 Task: Add Attachment from "Attach a link" to Card Card0000000068 in Board Board0000000017 in Workspace WS0000000006 in Trello. Add Cover Red to Card Card0000000068 in Board Board0000000017 in Workspace WS0000000006 in Trello. Add "Join Card" Button Button0000000068  to Card Card0000000068 in Board Board0000000017 in Workspace WS0000000006 in Trello. Add Description DS0000000068 to Card Card0000000068 in Board Board0000000017 in Workspace WS0000000006 in Trello. Add Comment CM0000000068 to Card Card0000000068 in Board Board0000000017 in Workspace WS0000000006 in Trello
Action: Mouse moved to (888, 485)
Screenshot: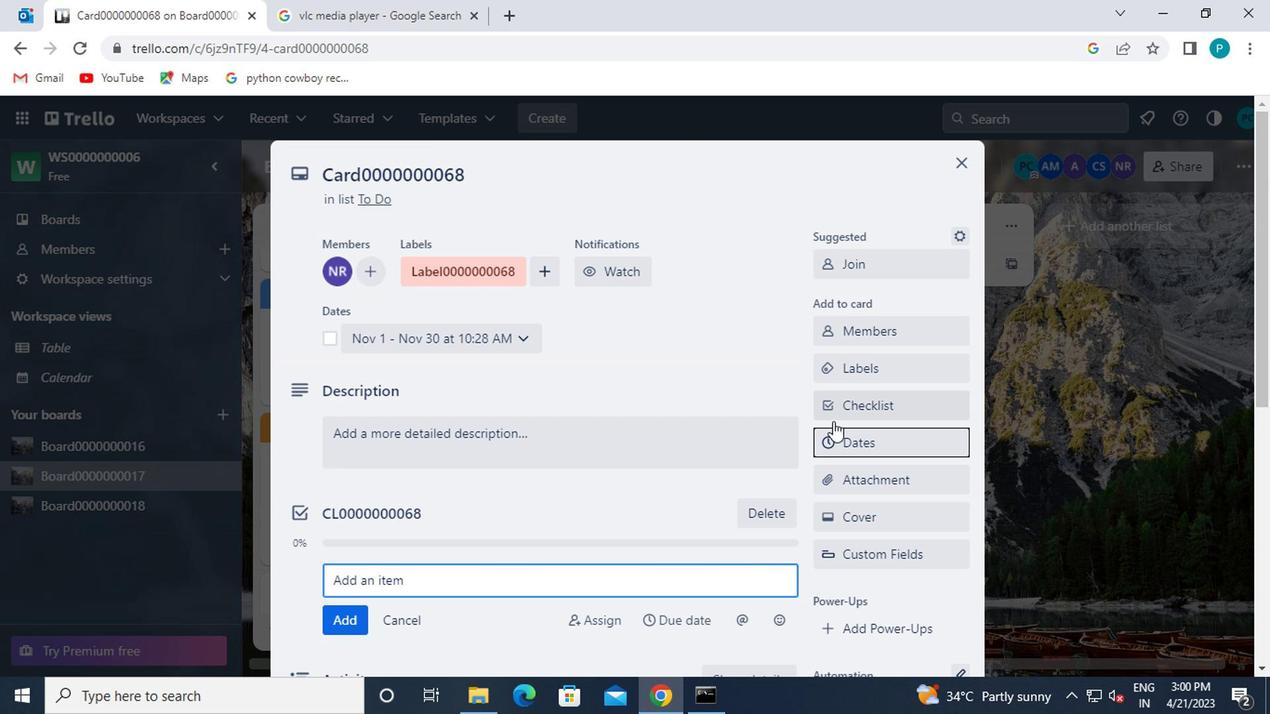
Action: Mouse pressed left at (888, 485)
Screenshot: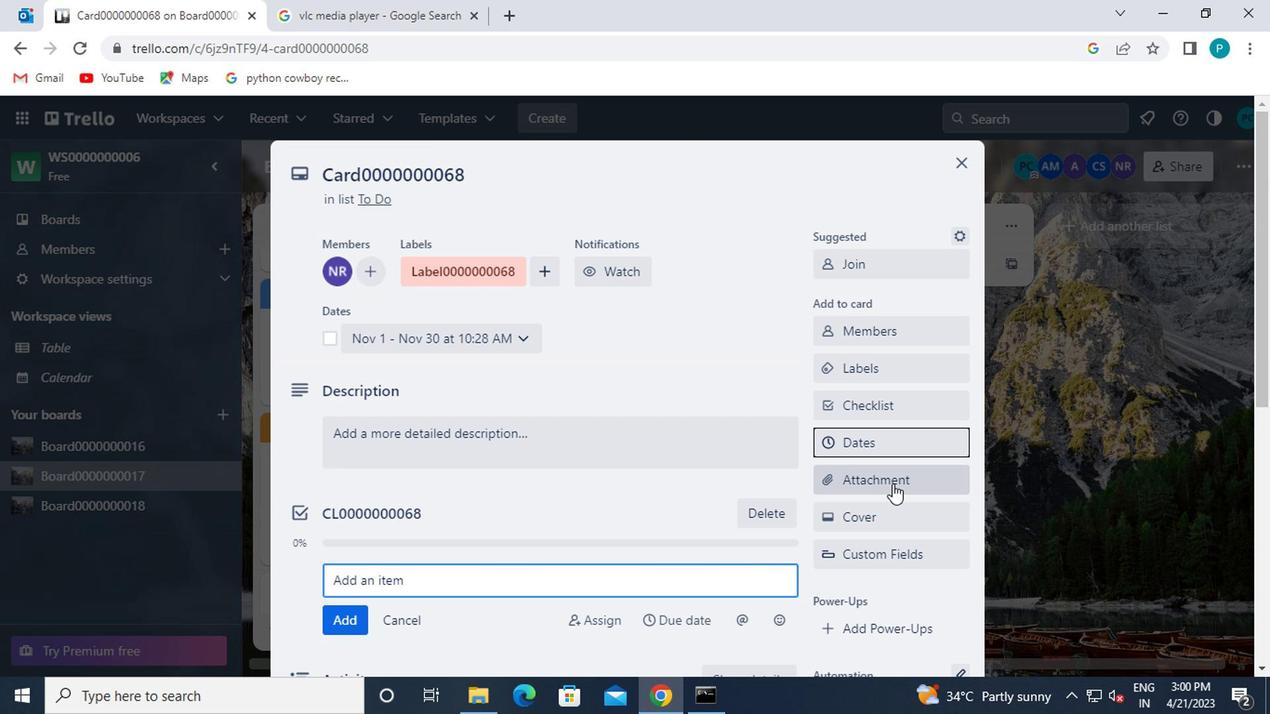 
Action: Mouse moved to (364, 11)
Screenshot: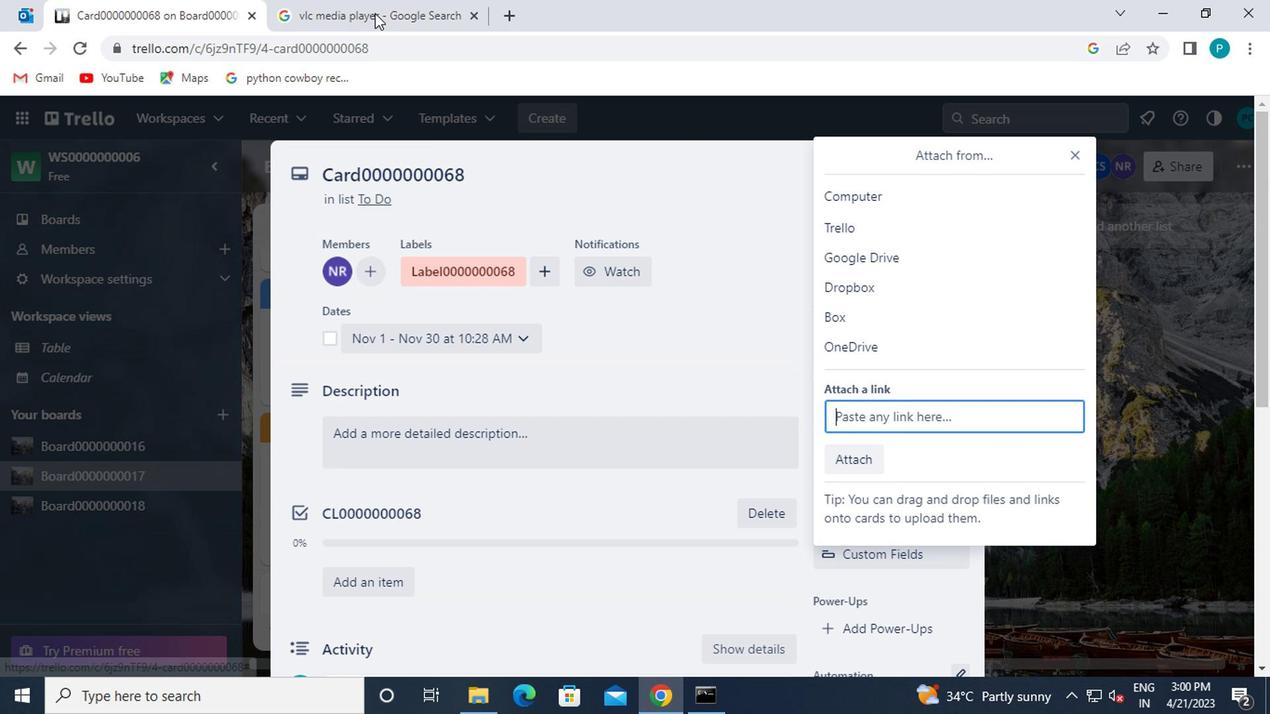 
Action: Mouse pressed left at (364, 11)
Screenshot: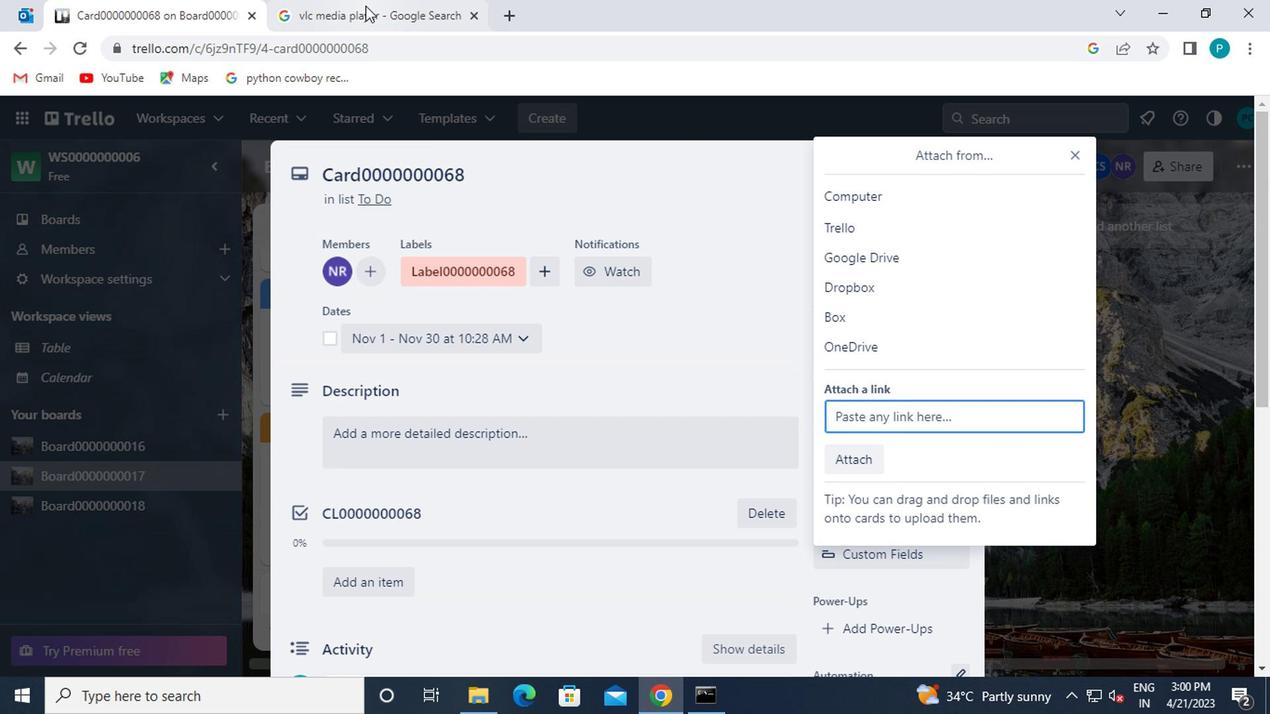 
Action: Mouse moved to (364, 48)
Screenshot: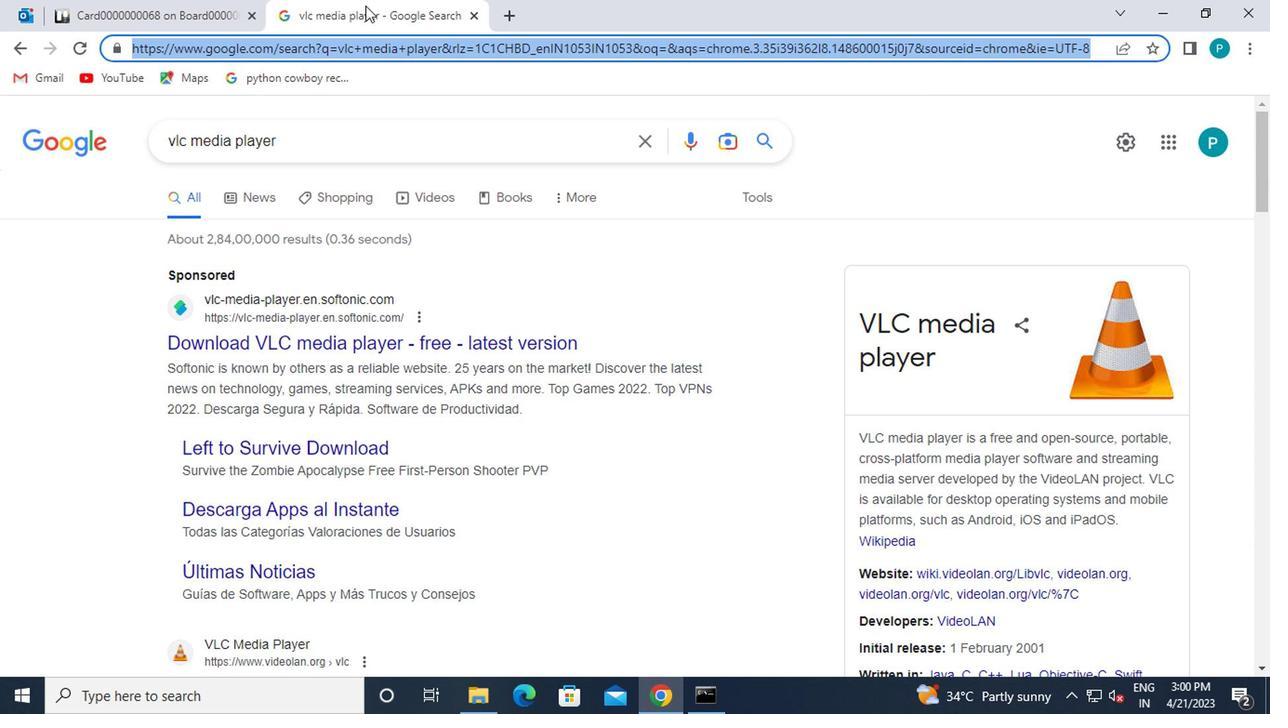 
Action: Key pressed ctrl+C
Screenshot: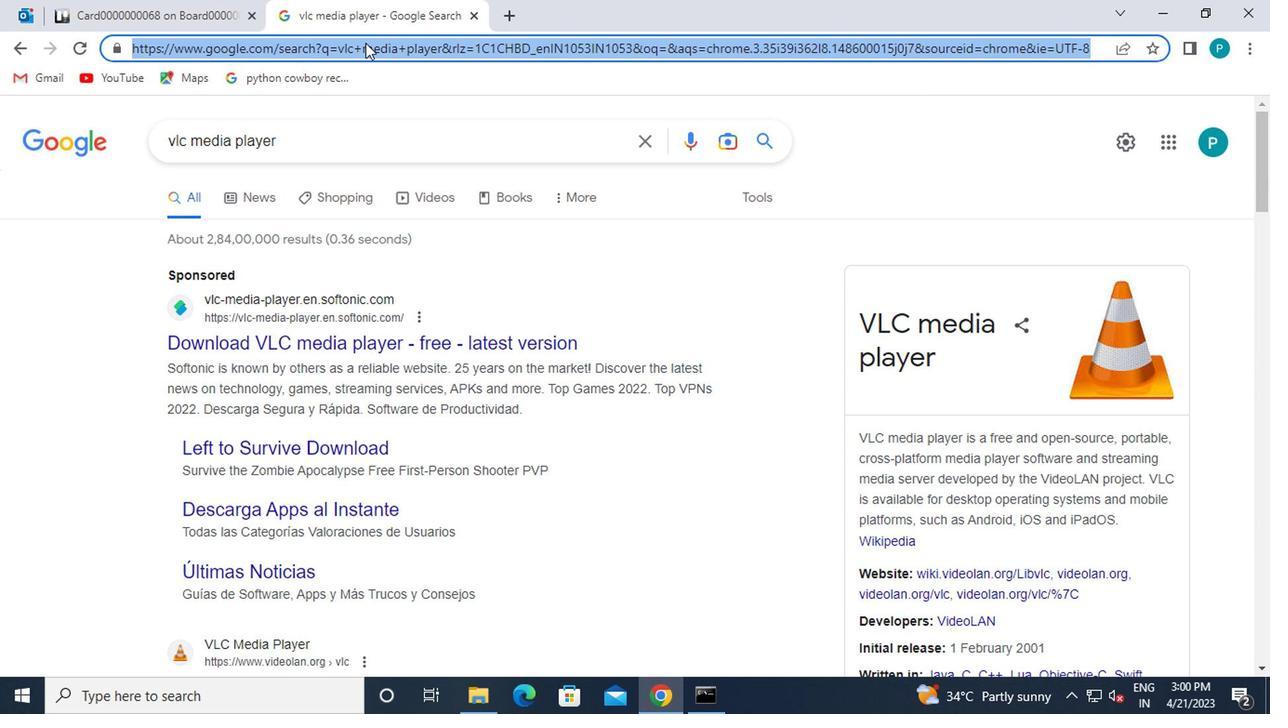 
Action: Mouse moved to (238, 13)
Screenshot: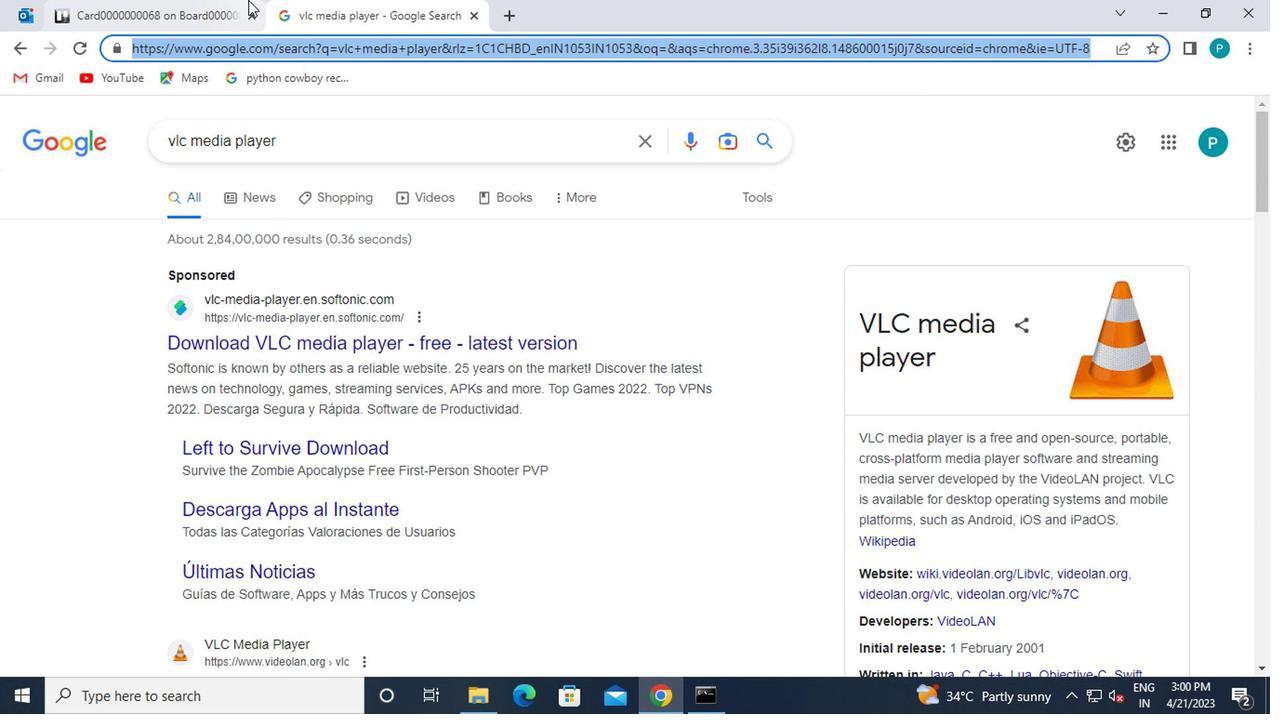 
Action: Mouse pressed left at (238, 13)
Screenshot: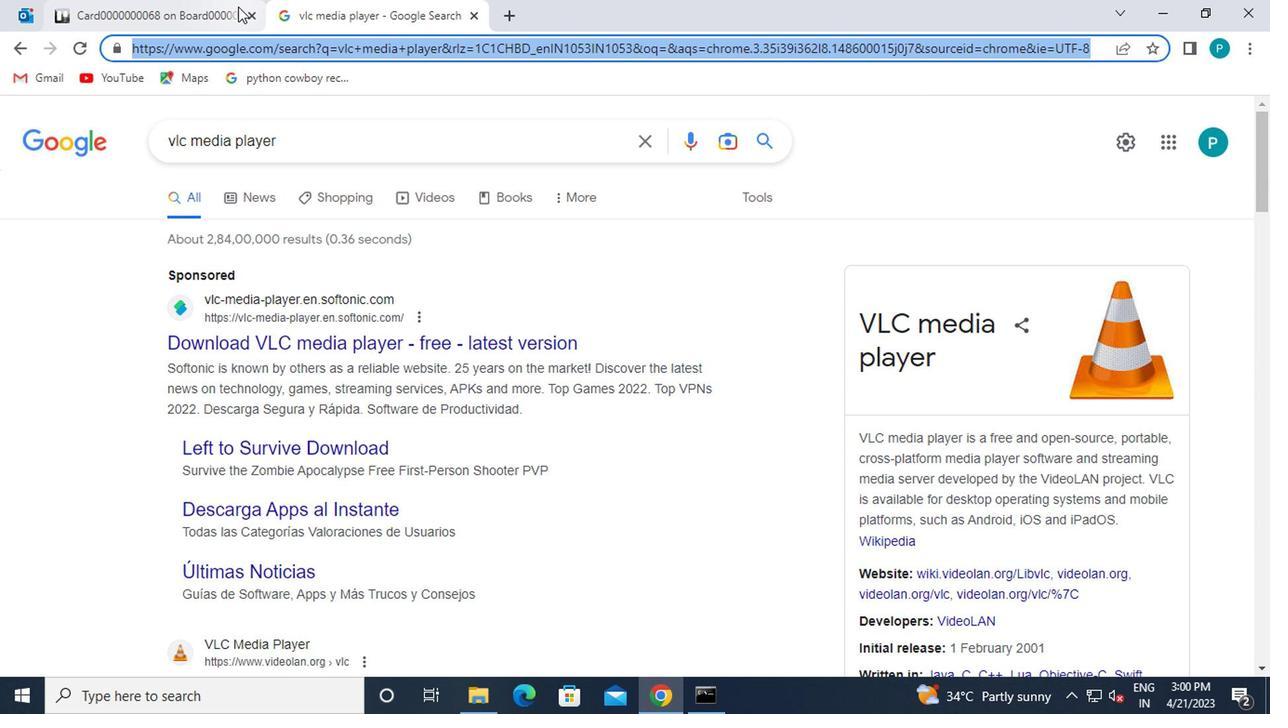
Action: Mouse moved to (862, 407)
Screenshot: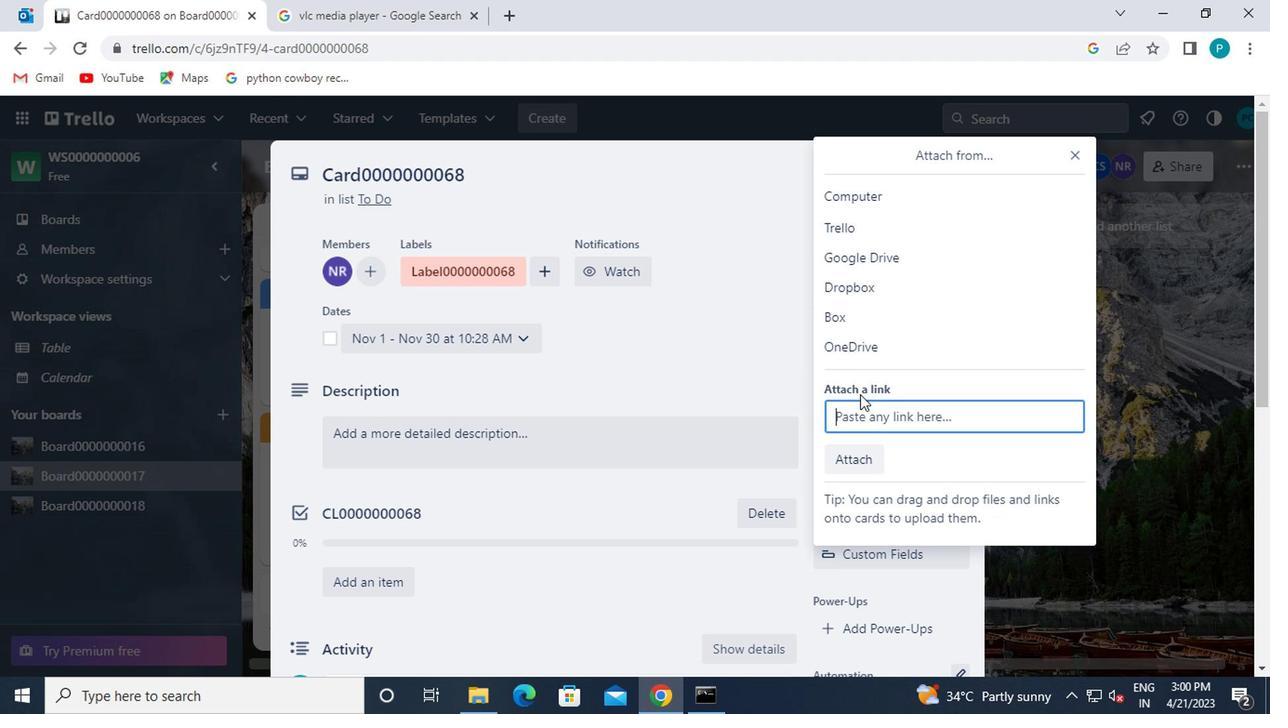 
Action: Mouse pressed left at (862, 407)
Screenshot: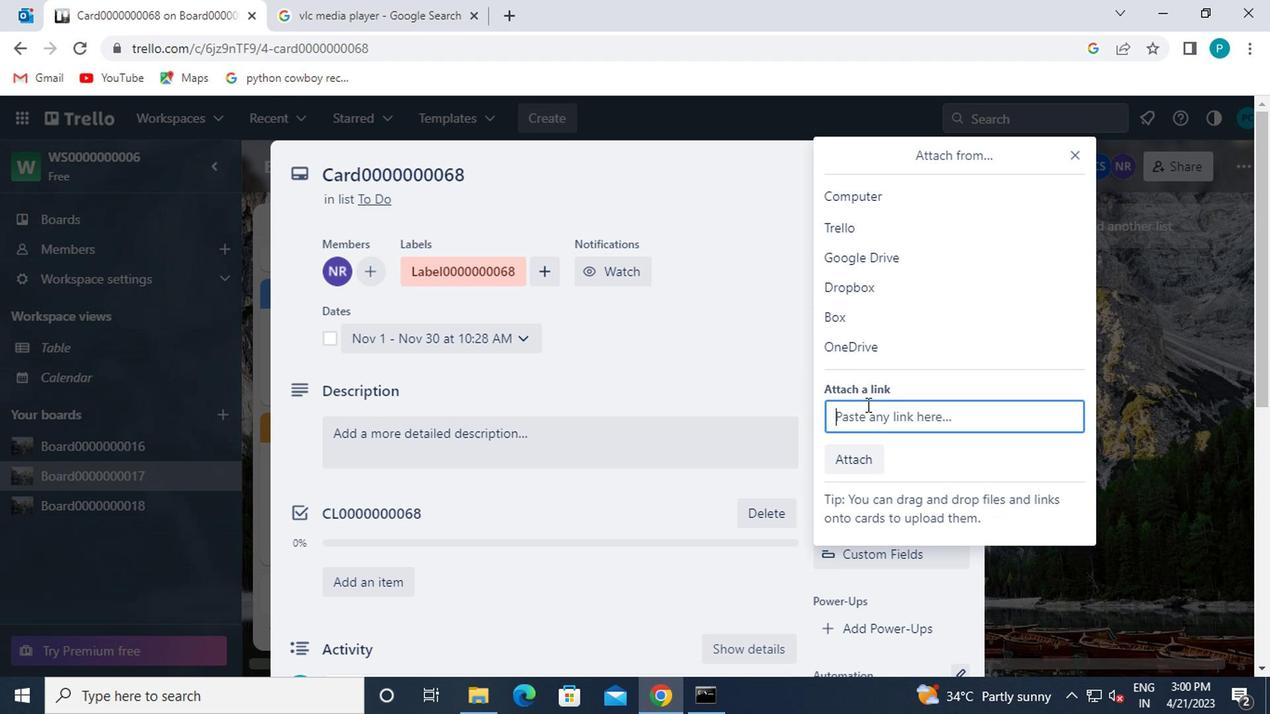 
Action: Key pressed ctrl+V
Screenshot: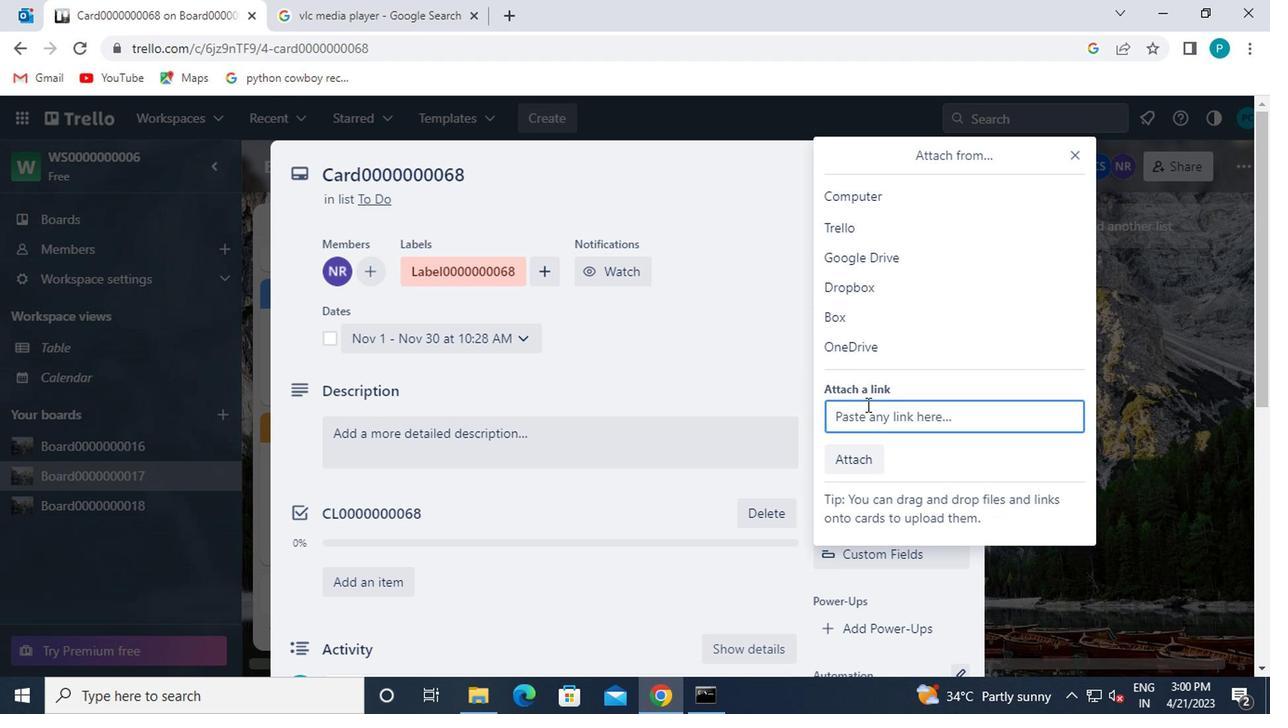 
Action: Mouse moved to (844, 524)
Screenshot: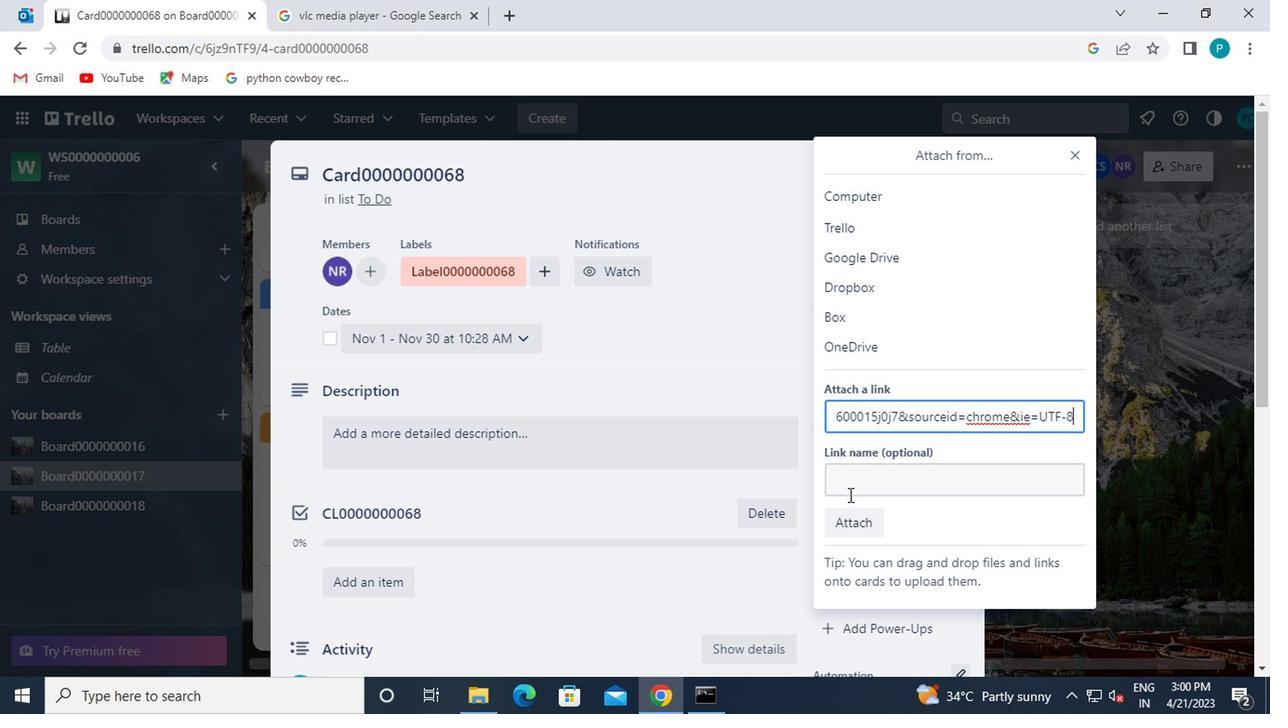 
Action: Mouse pressed left at (844, 524)
Screenshot: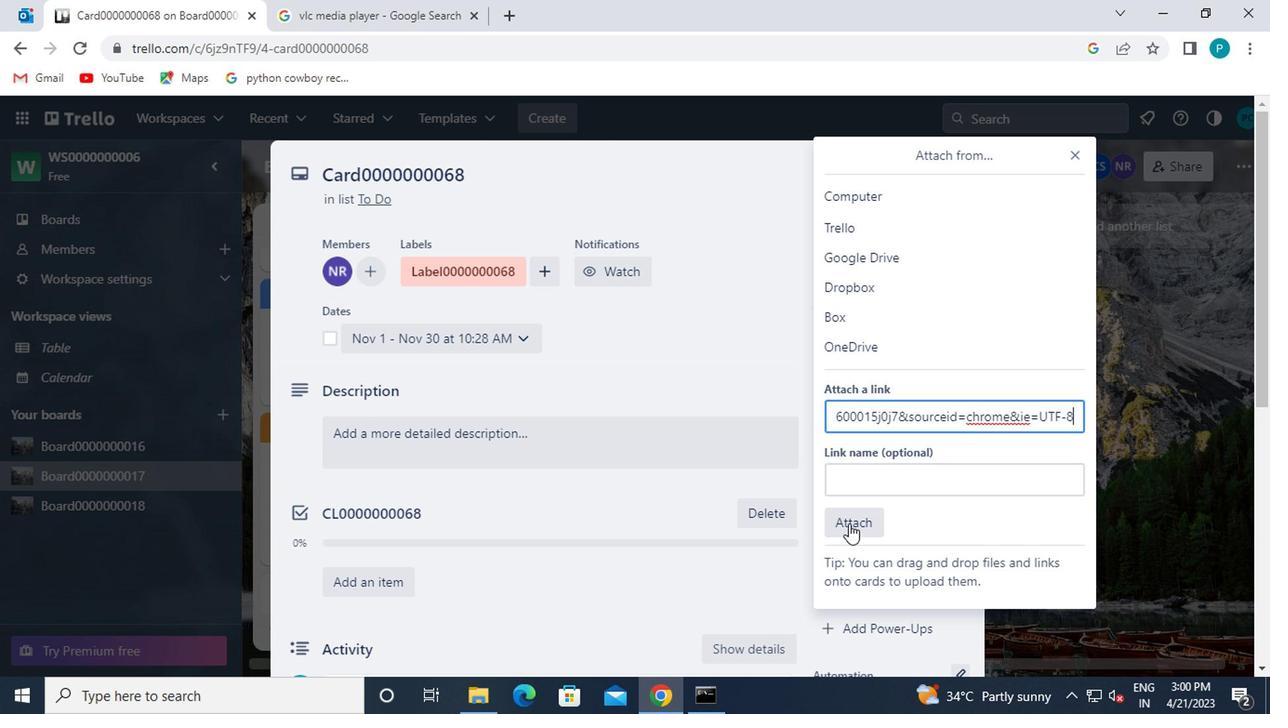 
Action: Mouse moved to (859, 514)
Screenshot: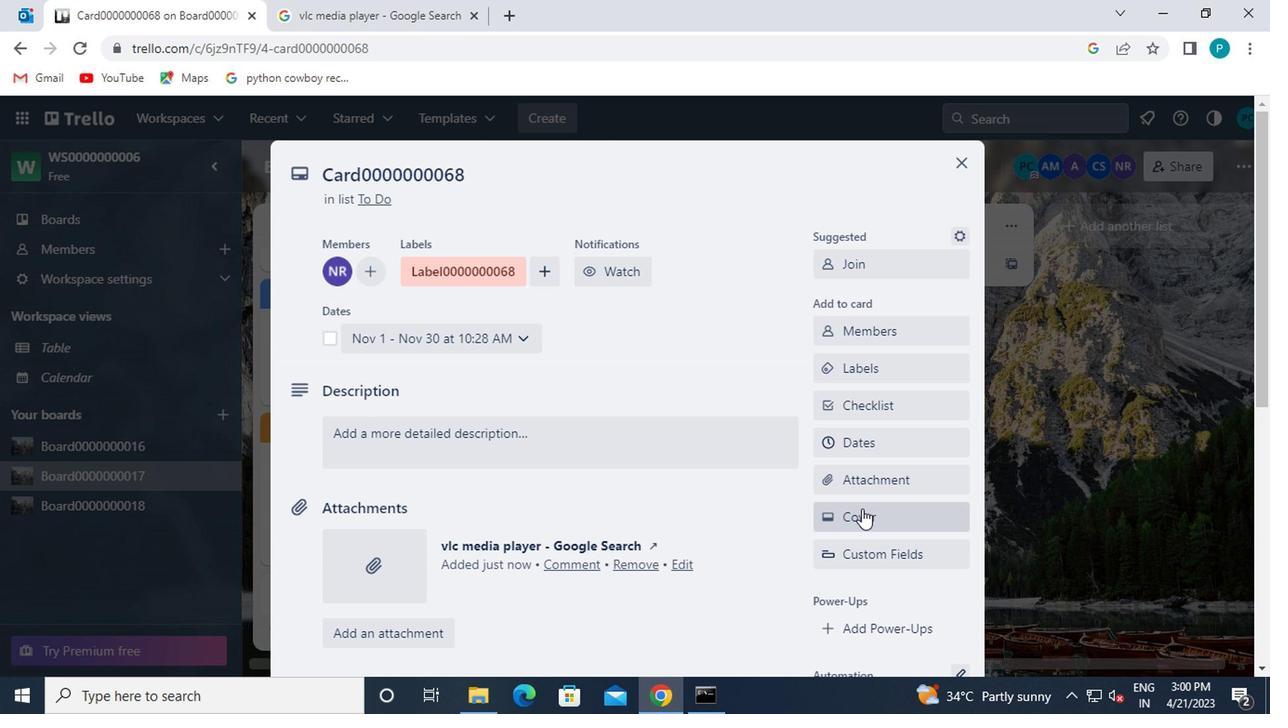 
Action: Mouse pressed left at (859, 514)
Screenshot: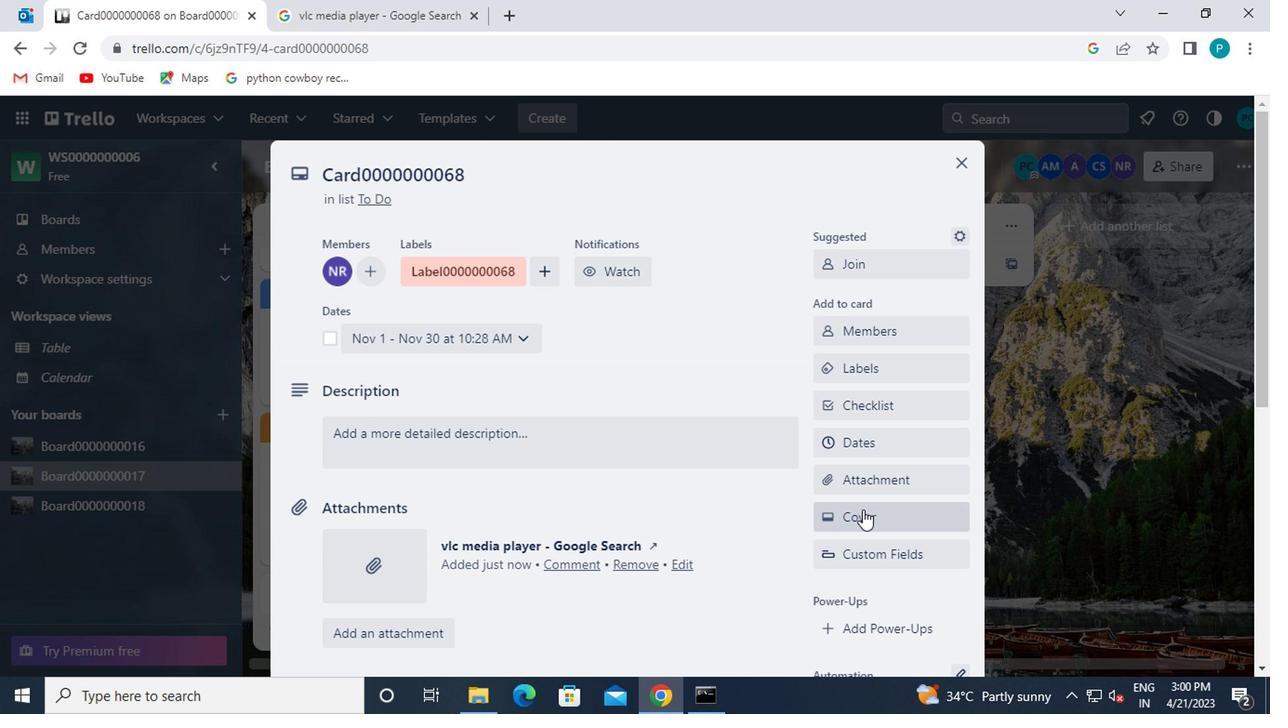 
Action: Mouse moved to (990, 334)
Screenshot: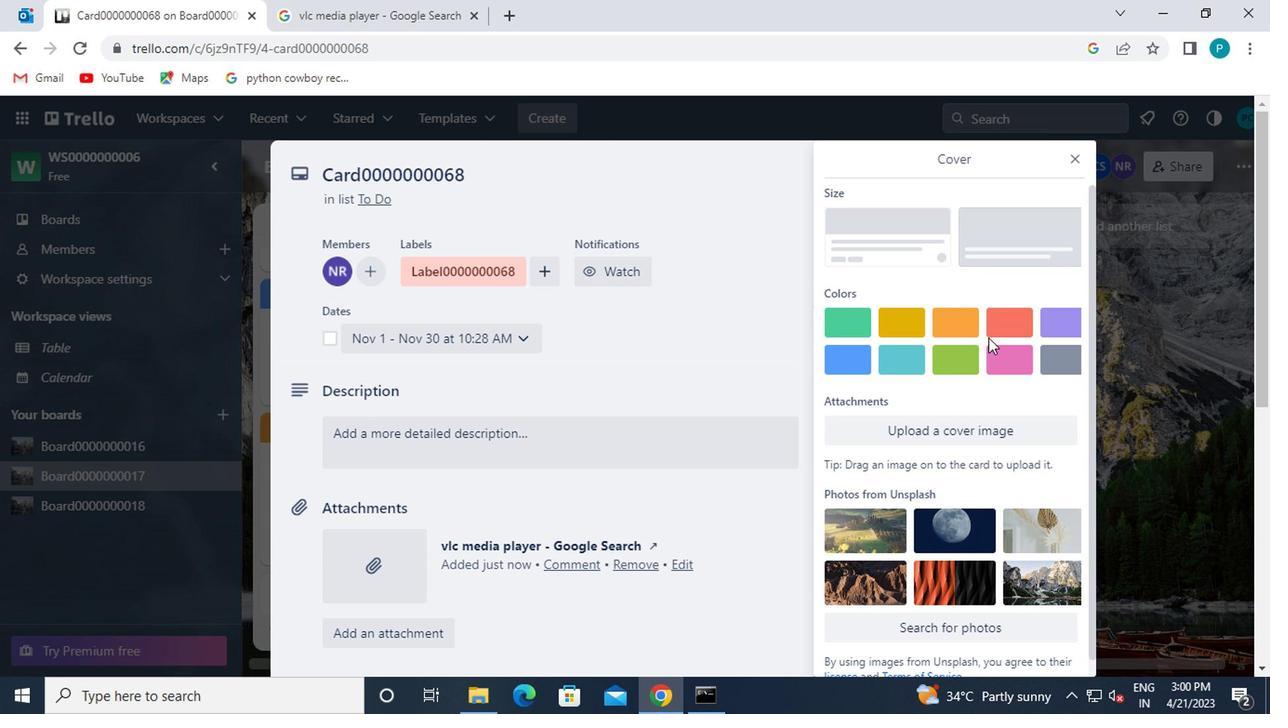 
Action: Mouse pressed left at (990, 334)
Screenshot: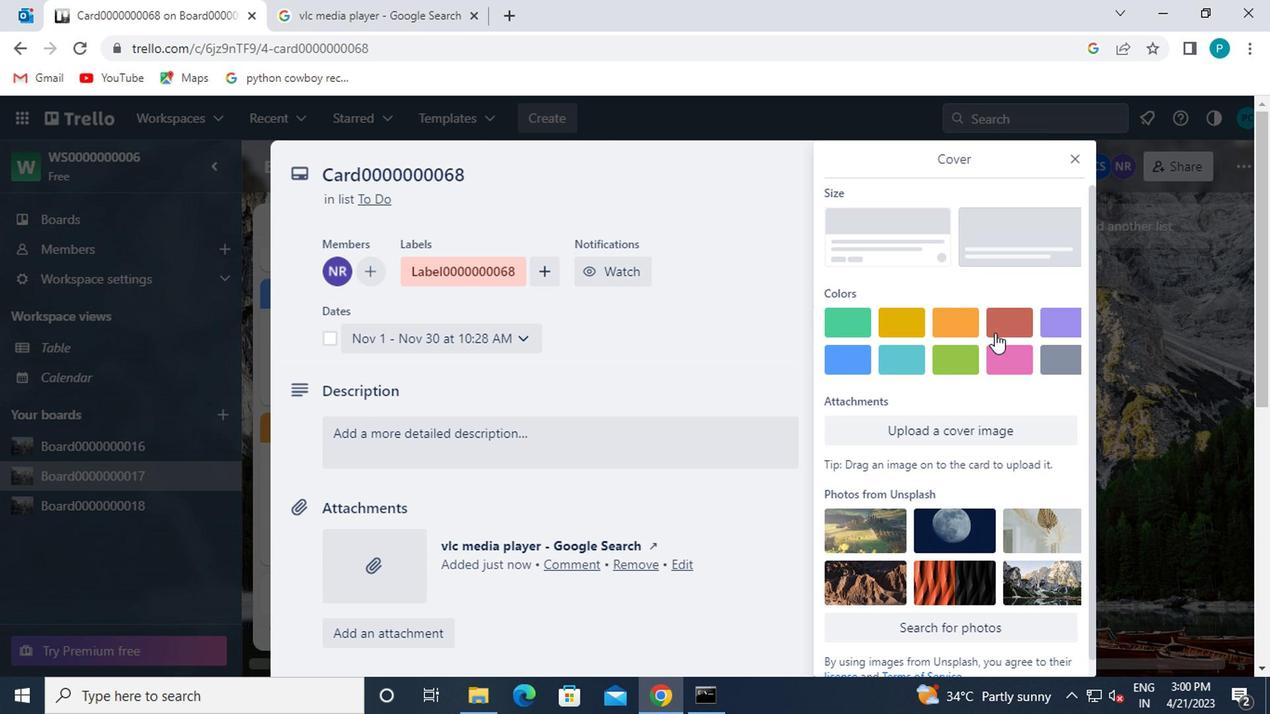 
Action: Mouse moved to (1069, 160)
Screenshot: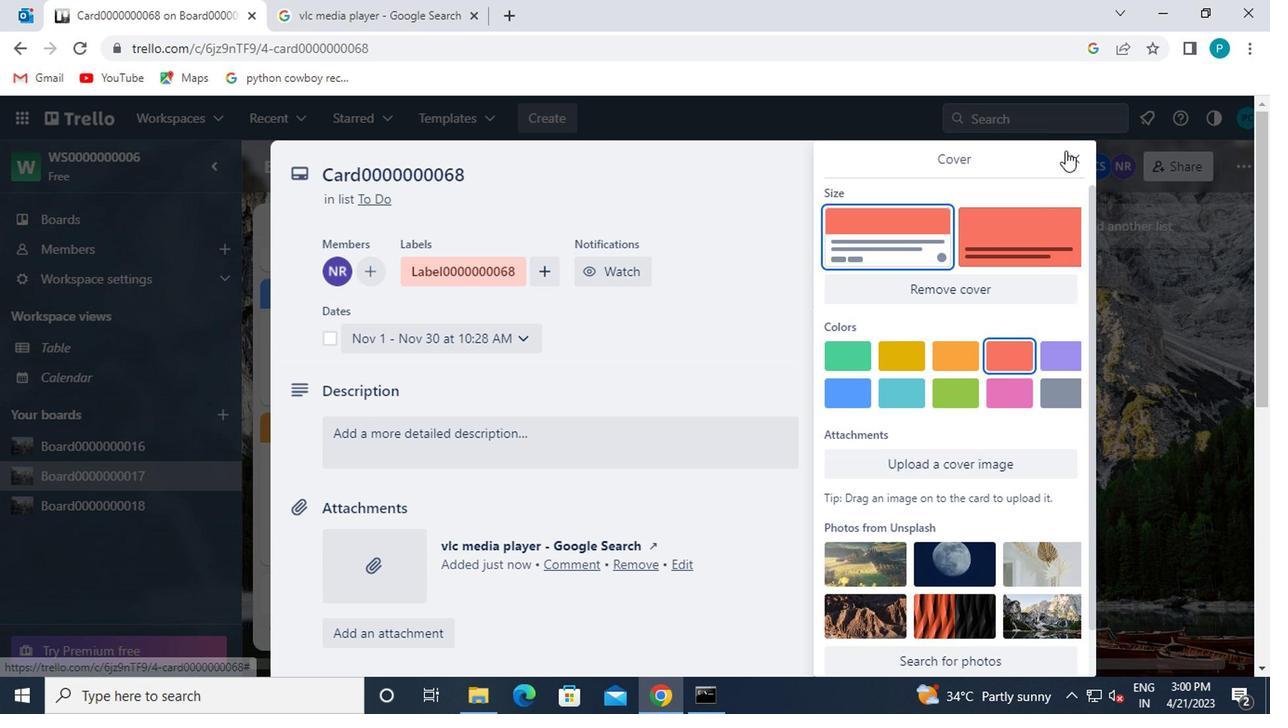 
Action: Mouse pressed left at (1069, 160)
Screenshot: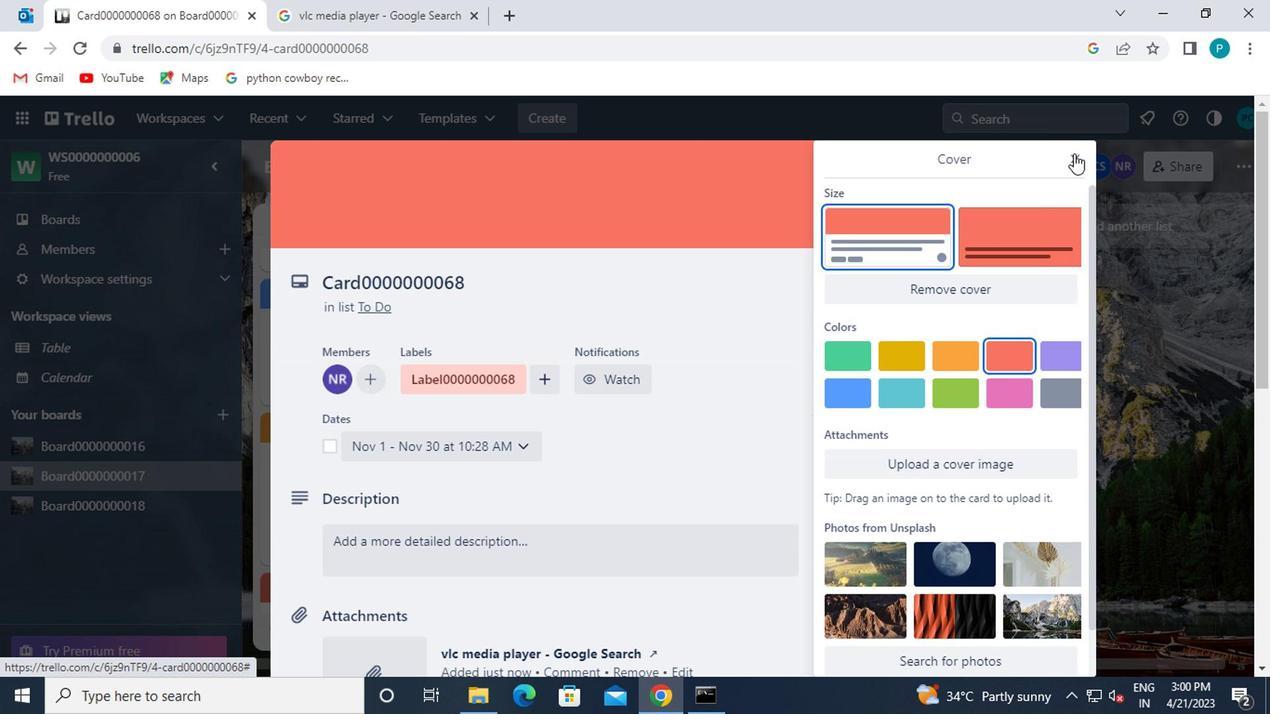 
Action: Mouse moved to (790, 391)
Screenshot: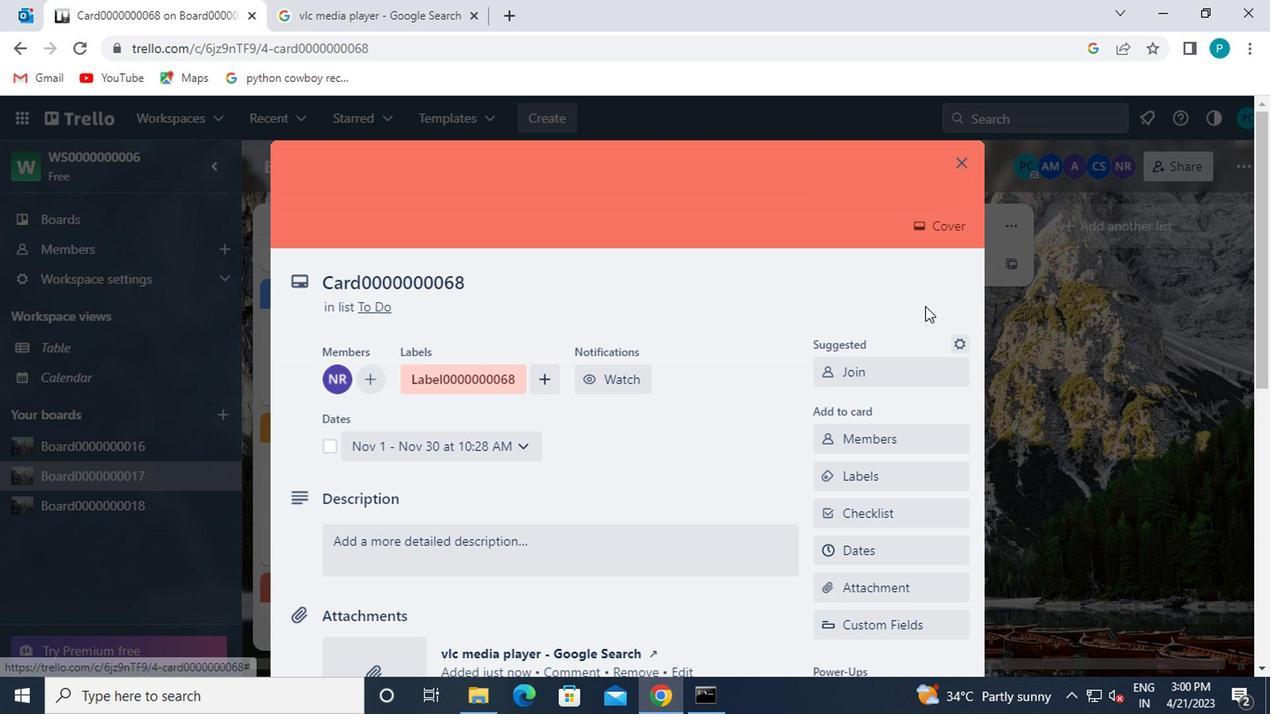 
Action: Mouse scrolled (790, 391) with delta (0, 0)
Screenshot: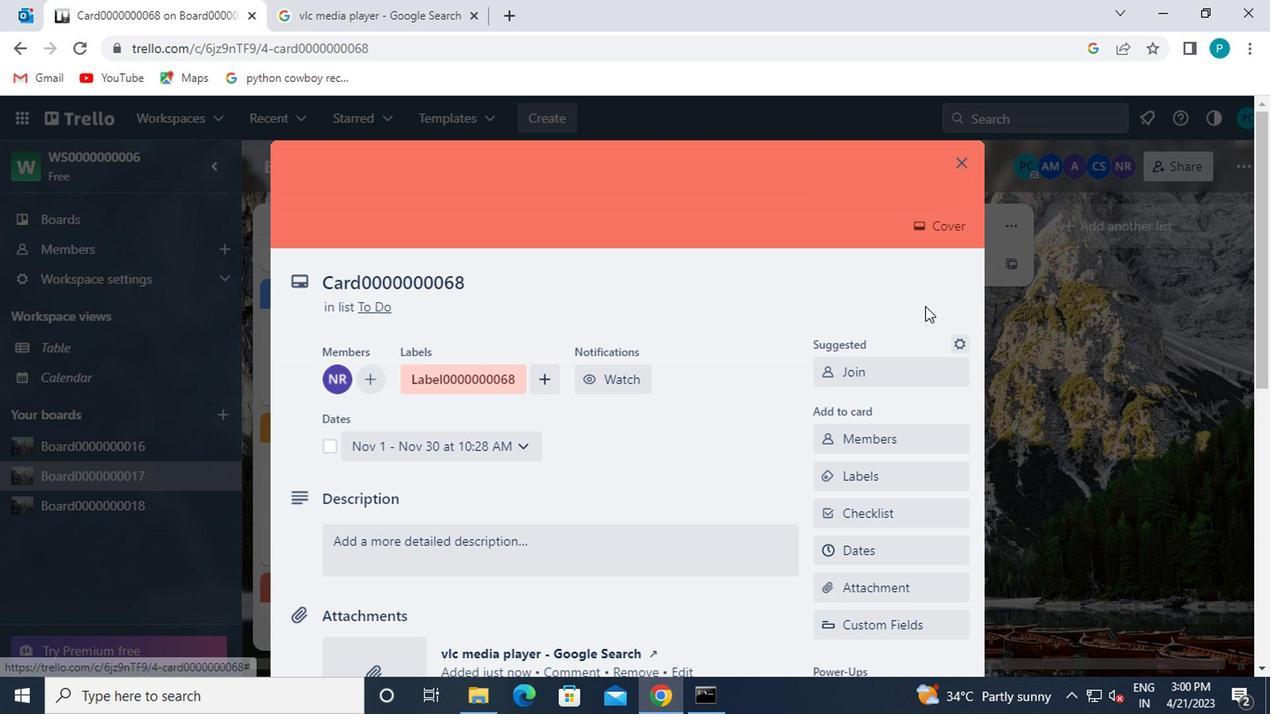 
Action: Mouse scrolled (790, 391) with delta (0, 0)
Screenshot: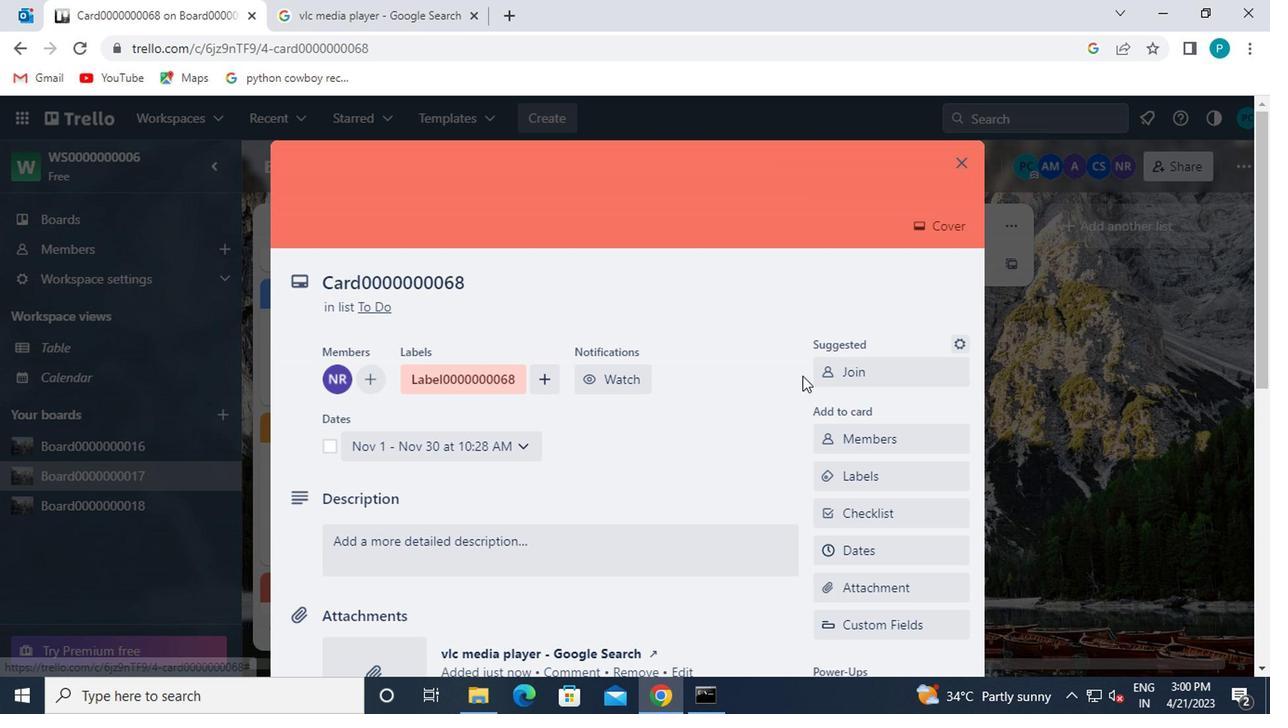 
Action: Mouse scrolled (790, 391) with delta (0, 0)
Screenshot: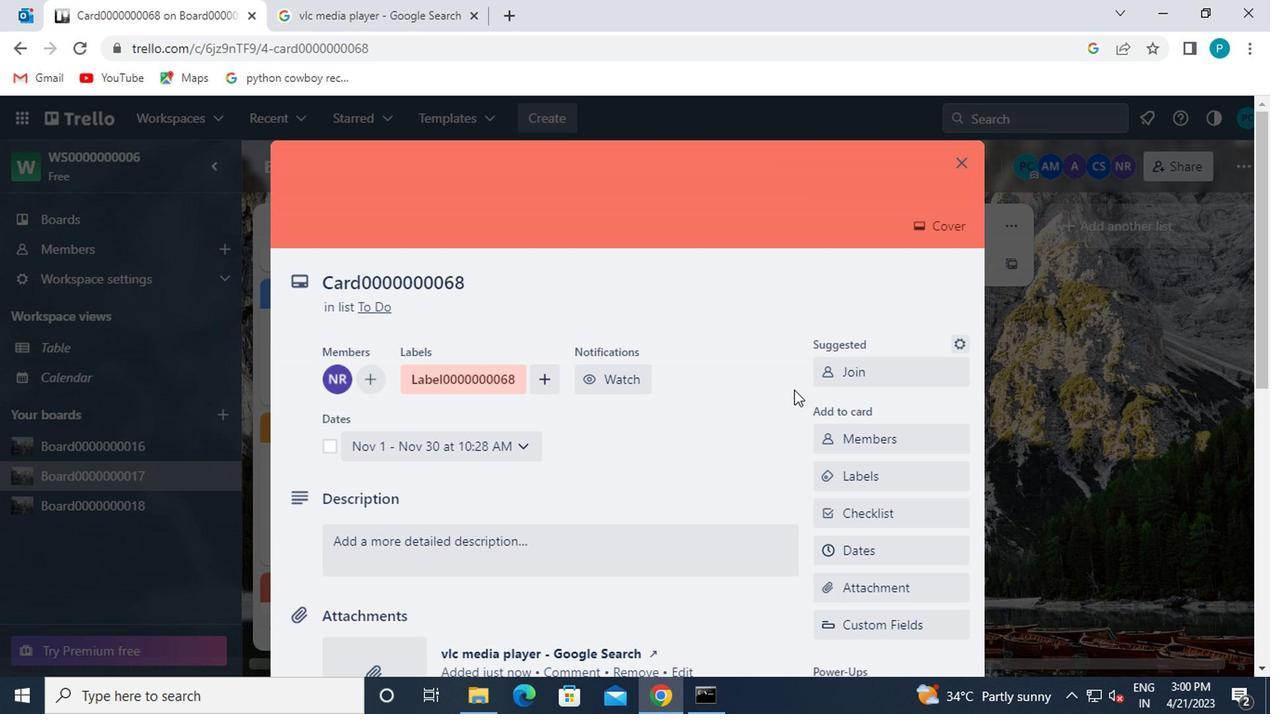 
Action: Mouse moved to (791, 405)
Screenshot: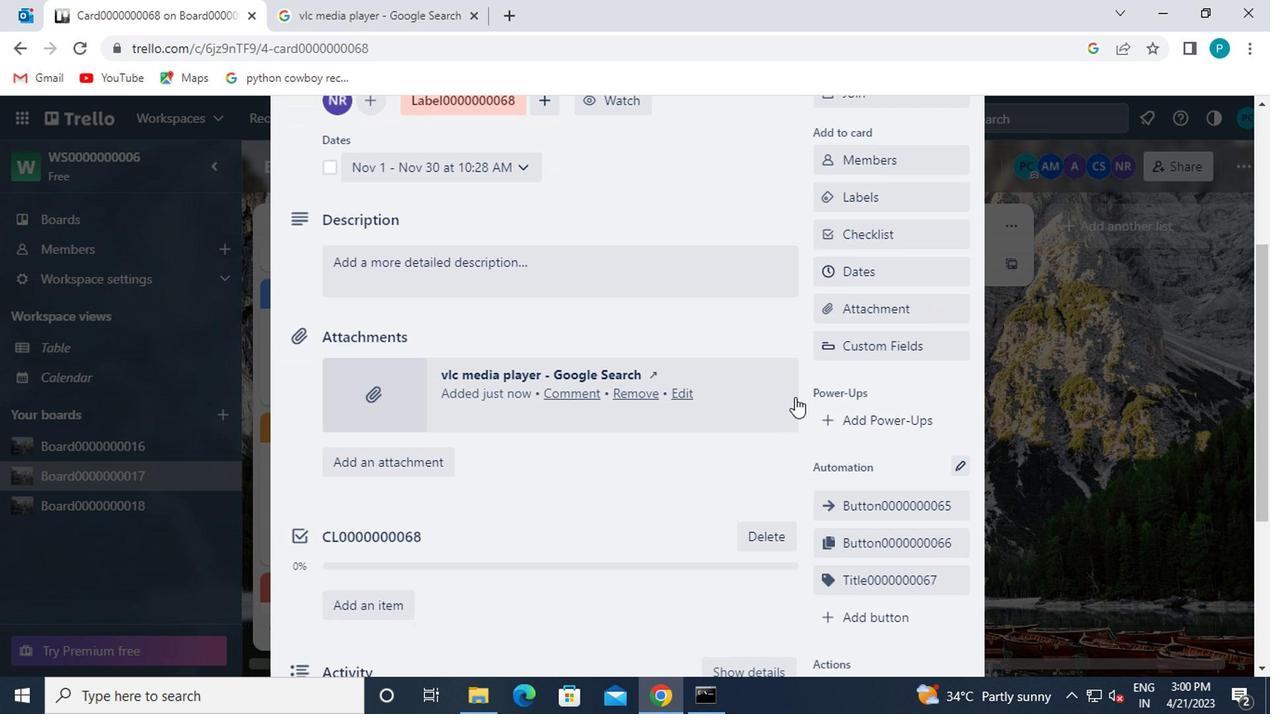 
Action: Mouse scrolled (791, 405) with delta (0, 0)
Screenshot: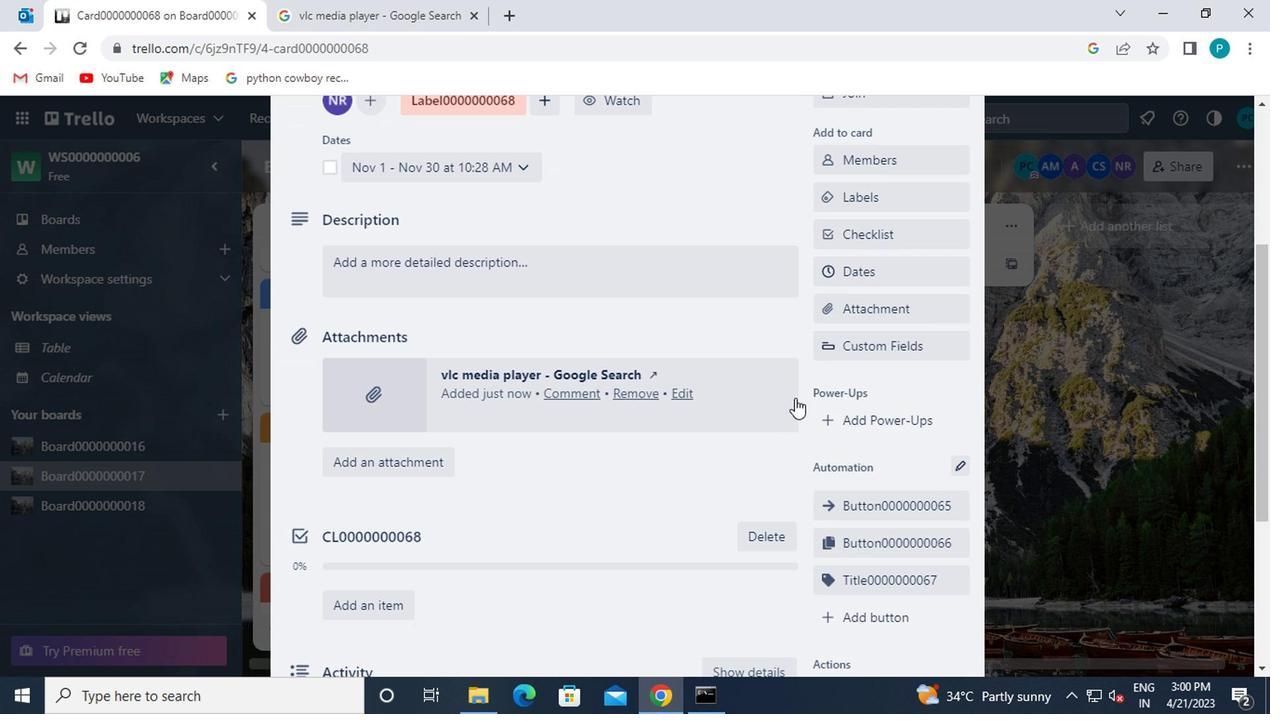 
Action: Mouse moved to (792, 407)
Screenshot: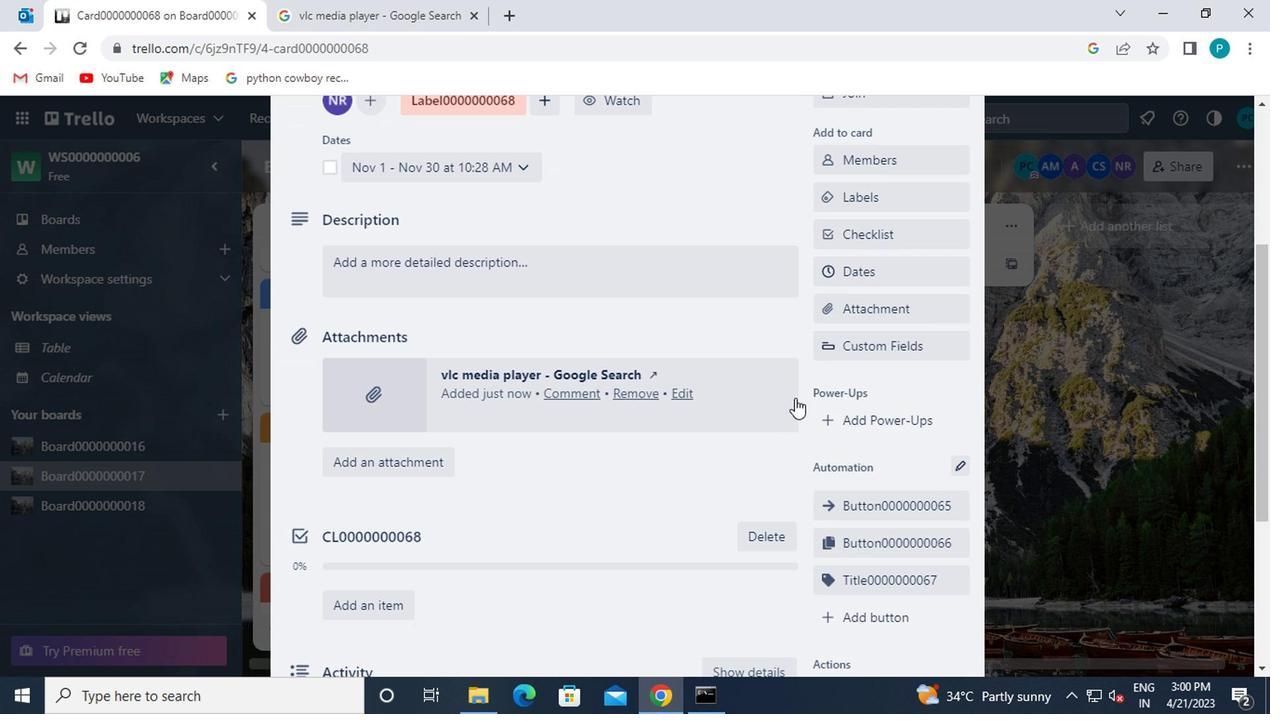 
Action: Mouse scrolled (792, 407) with delta (0, 0)
Screenshot: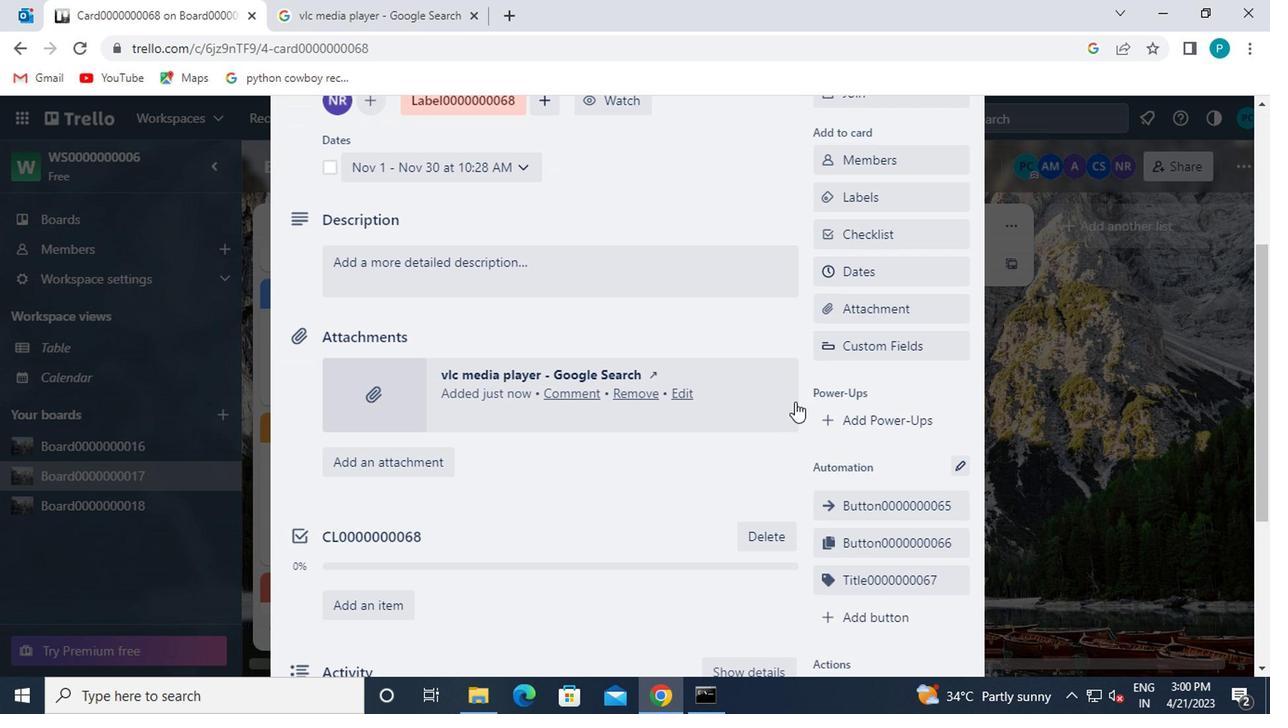 
Action: Mouse moved to (850, 430)
Screenshot: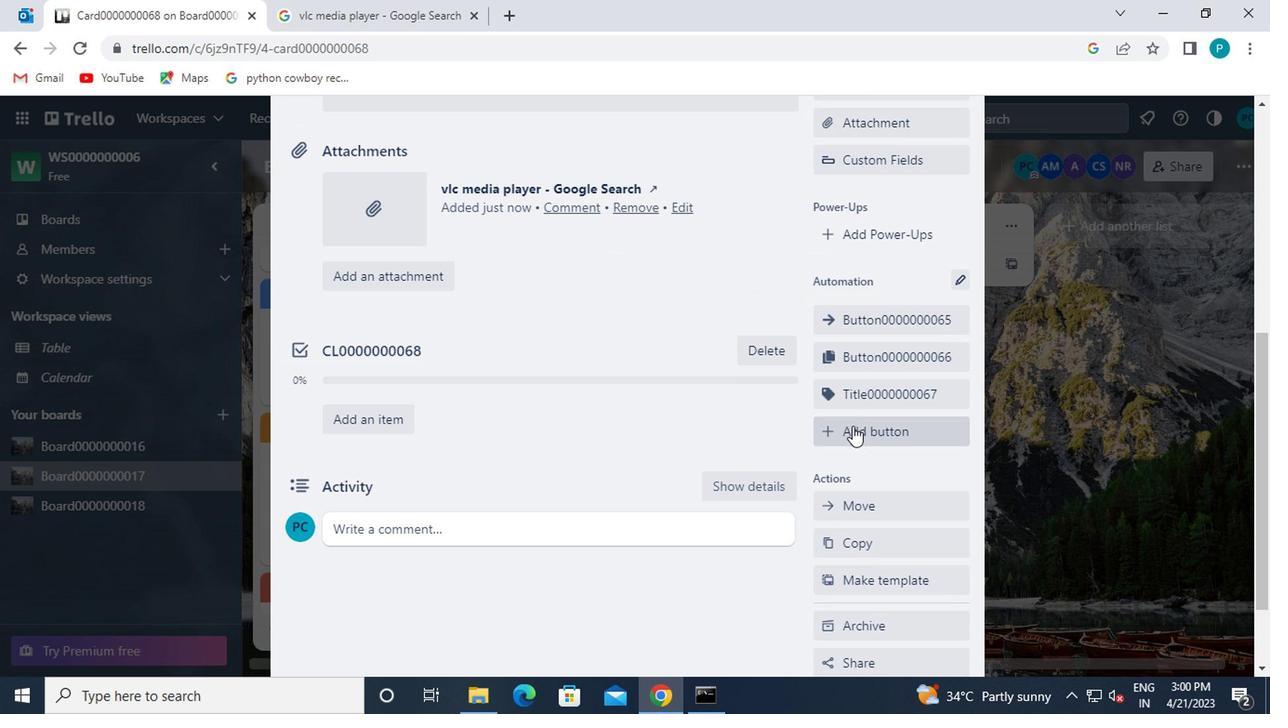 
Action: Mouse pressed left at (850, 430)
Screenshot: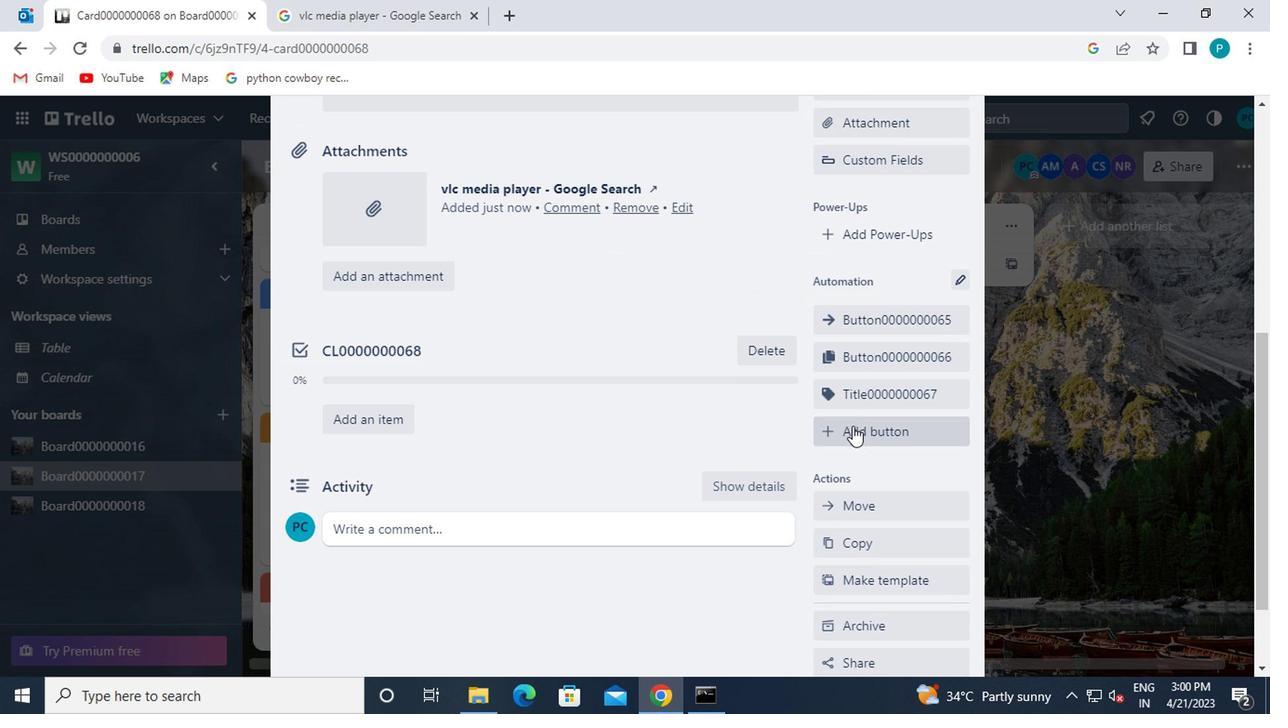 
Action: Mouse moved to (858, 366)
Screenshot: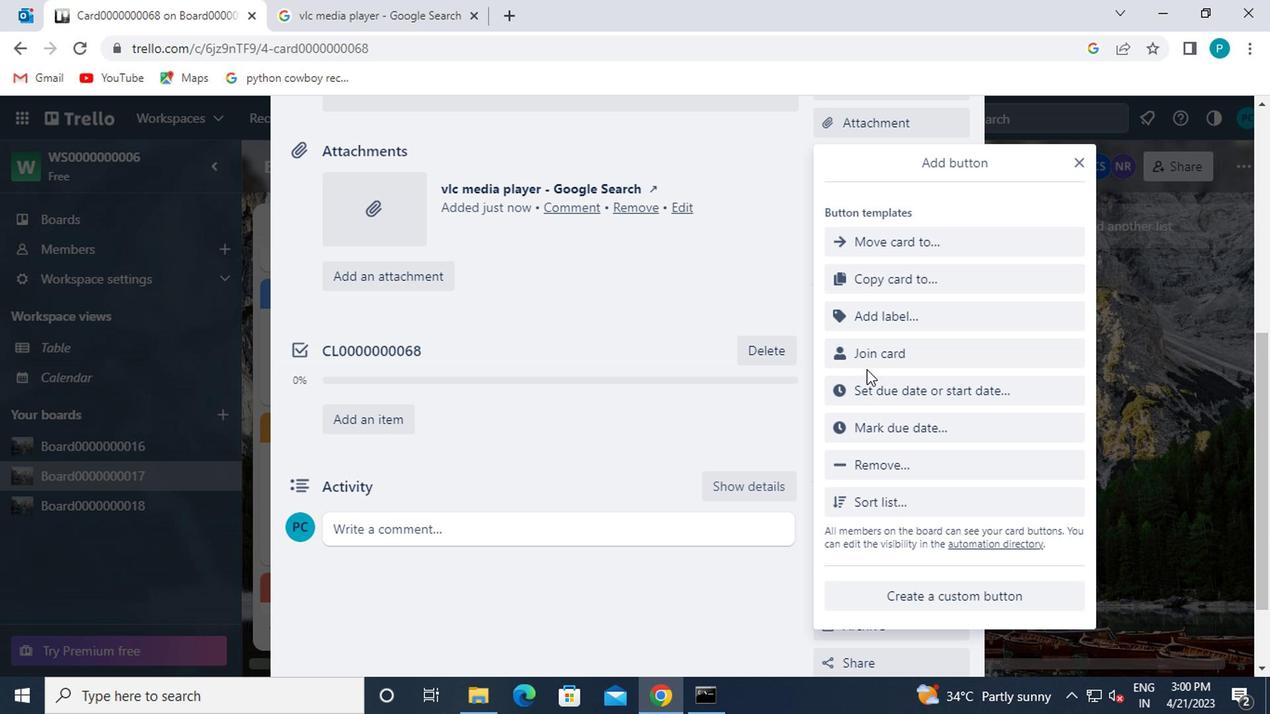 
Action: Mouse pressed left at (858, 366)
Screenshot: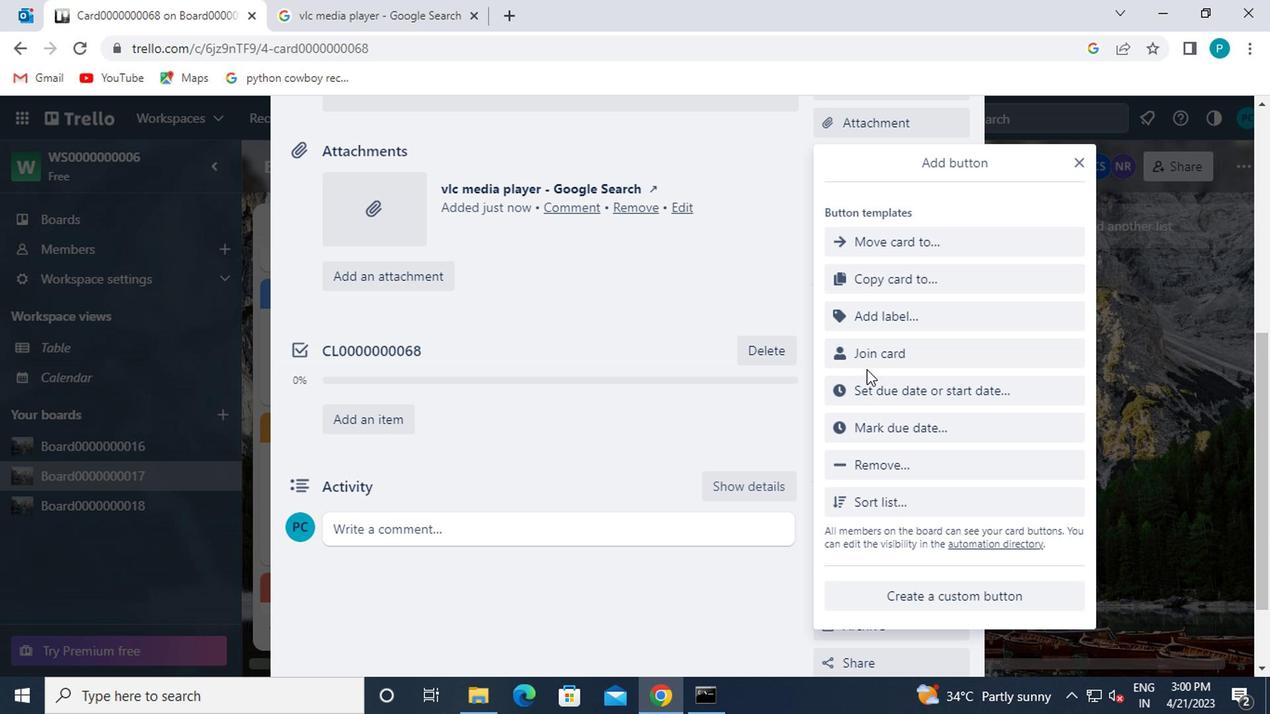 
Action: Mouse moved to (921, 293)
Screenshot: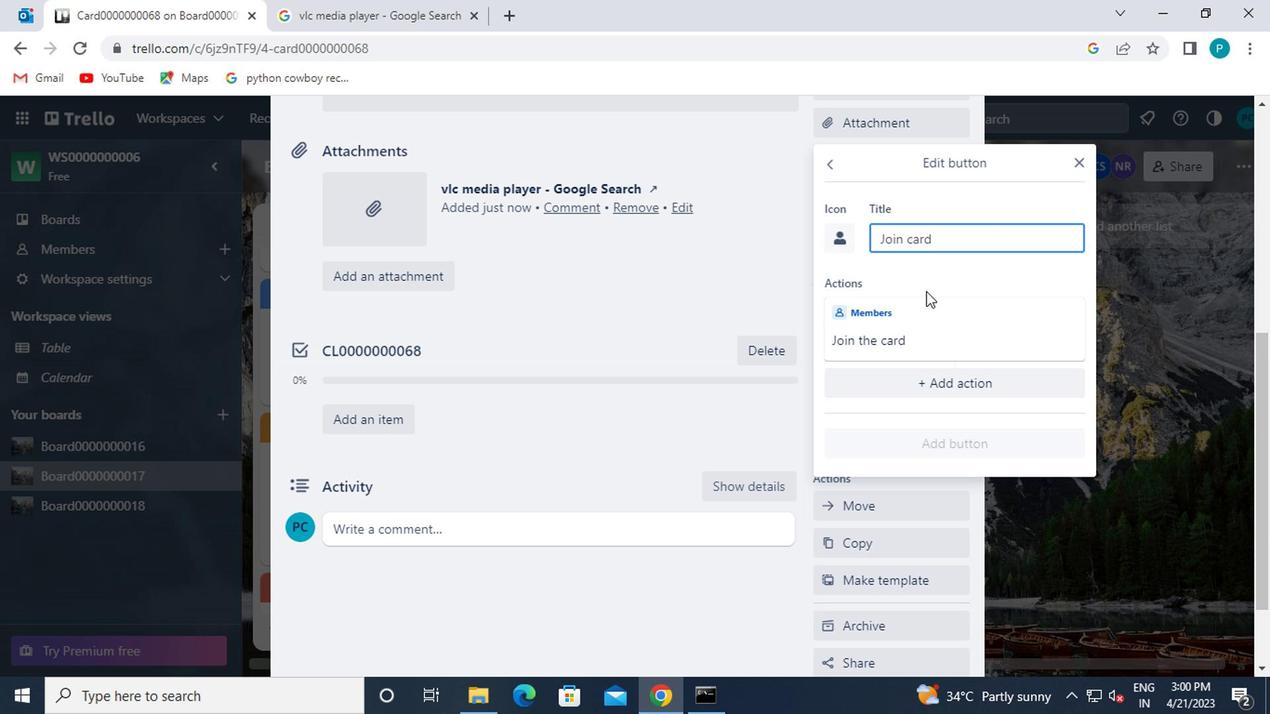 
Action: Key pressed ctrl+B<Key.caps_lock>utton0000000068
Screenshot: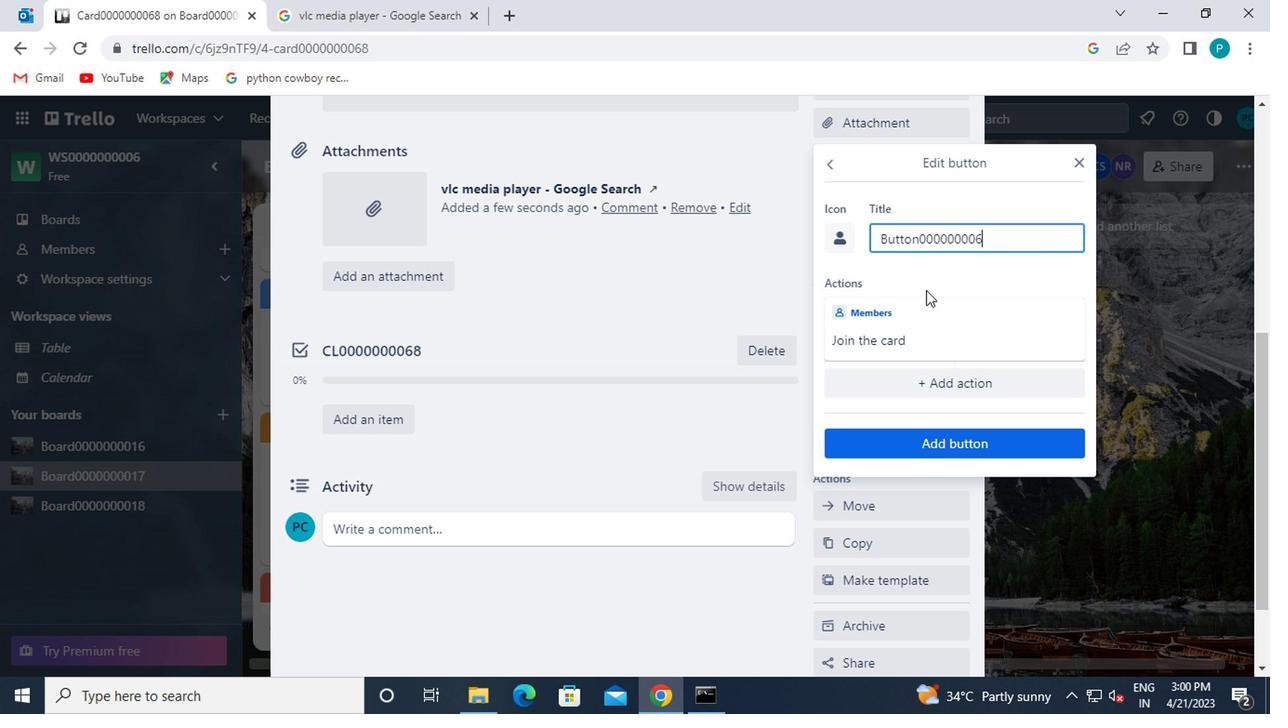 
Action: Mouse moved to (918, 440)
Screenshot: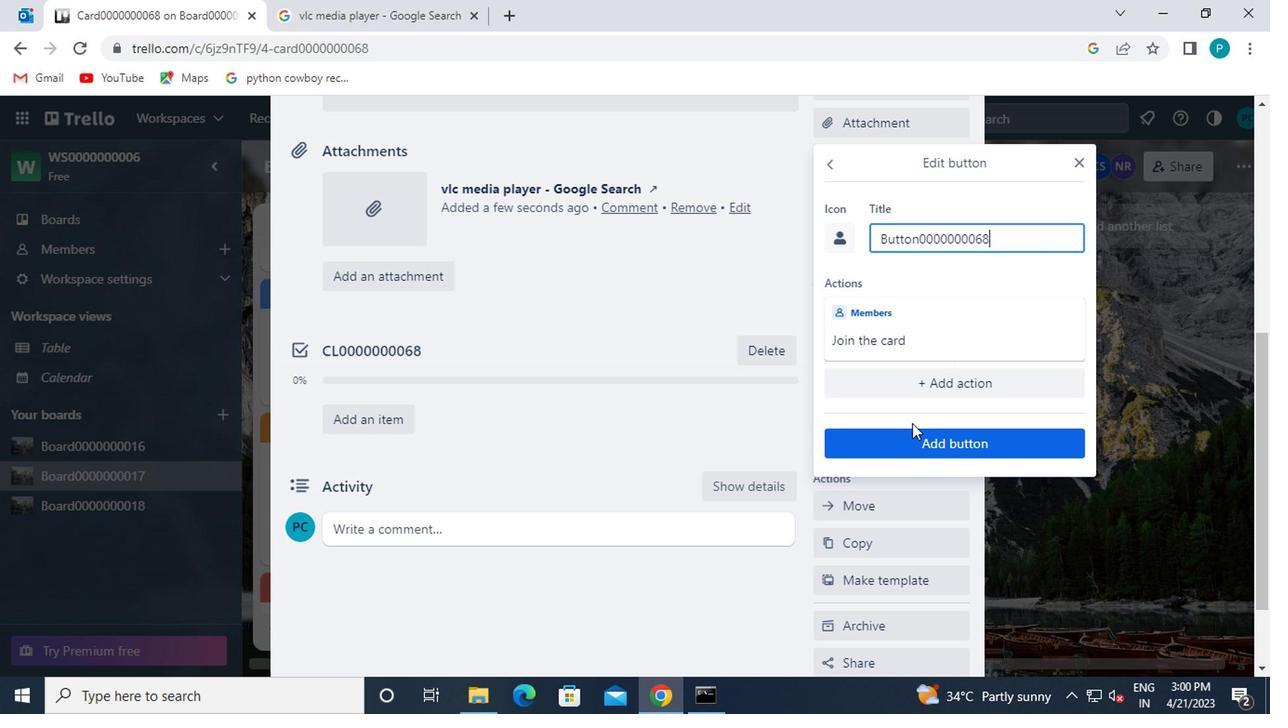 
Action: Mouse pressed left at (918, 440)
Screenshot: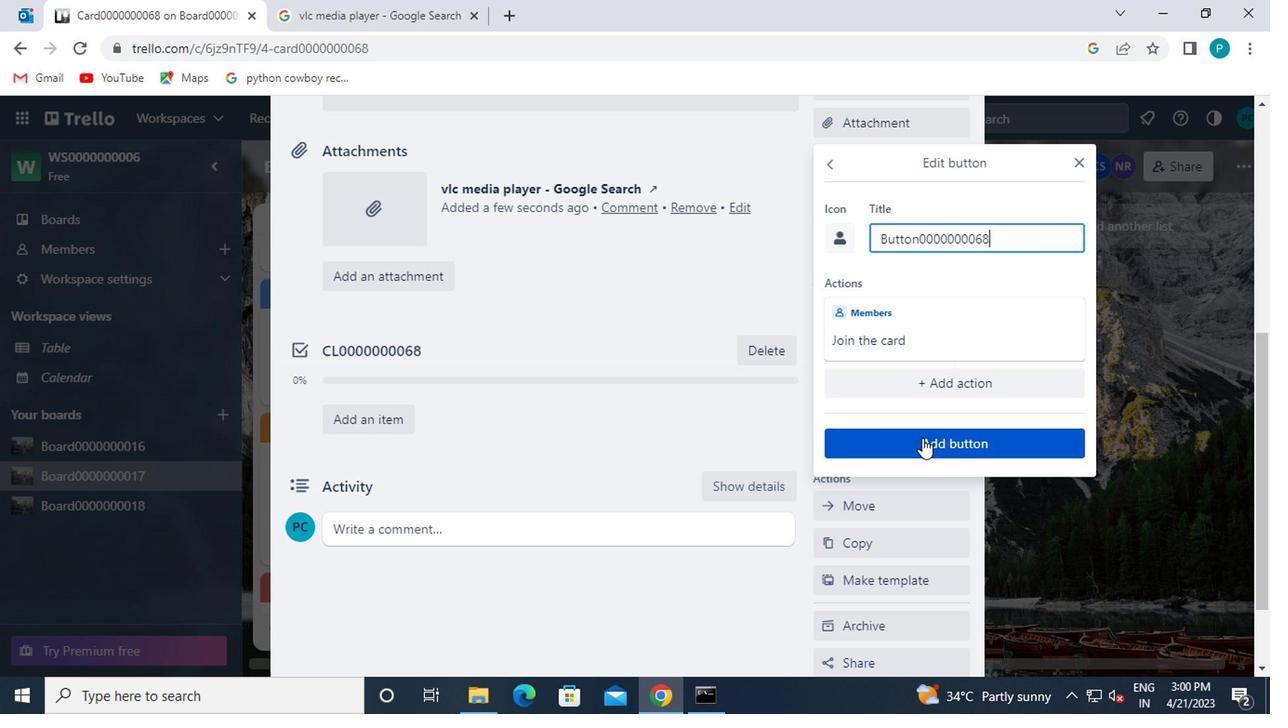 
Action: Mouse moved to (492, 280)
Screenshot: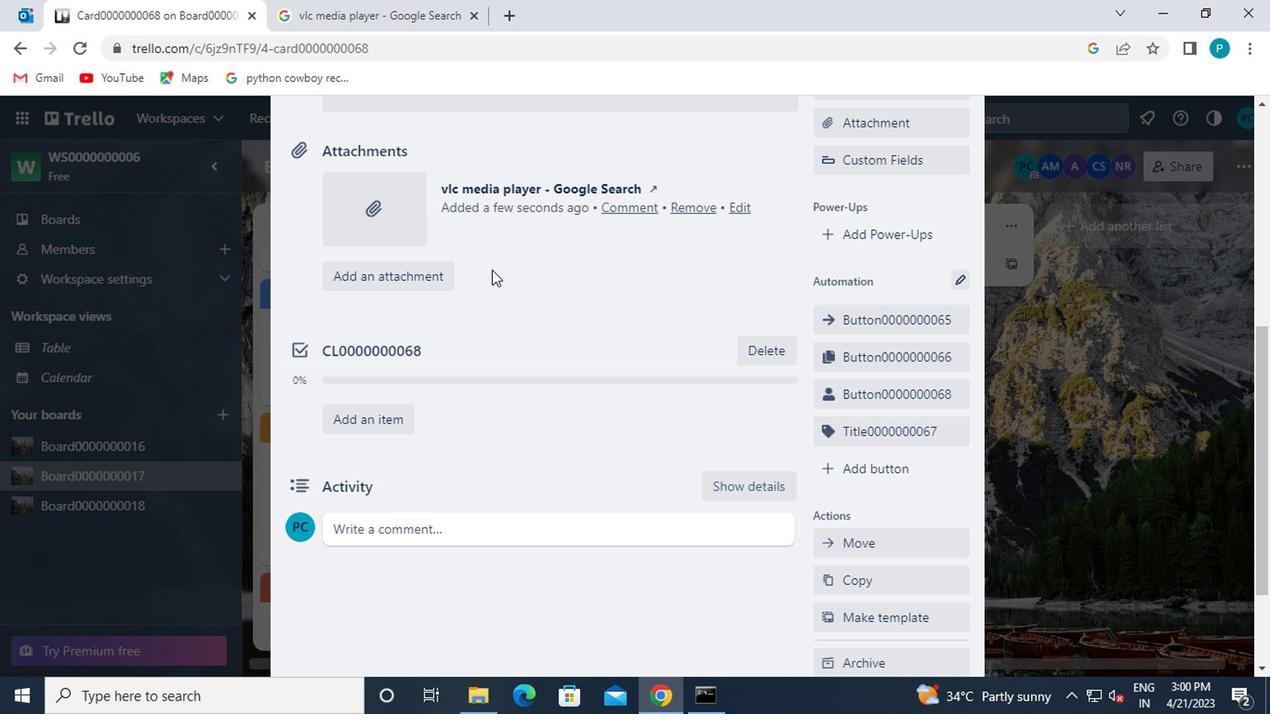 
Action: Mouse scrolled (492, 281) with delta (0, 1)
Screenshot: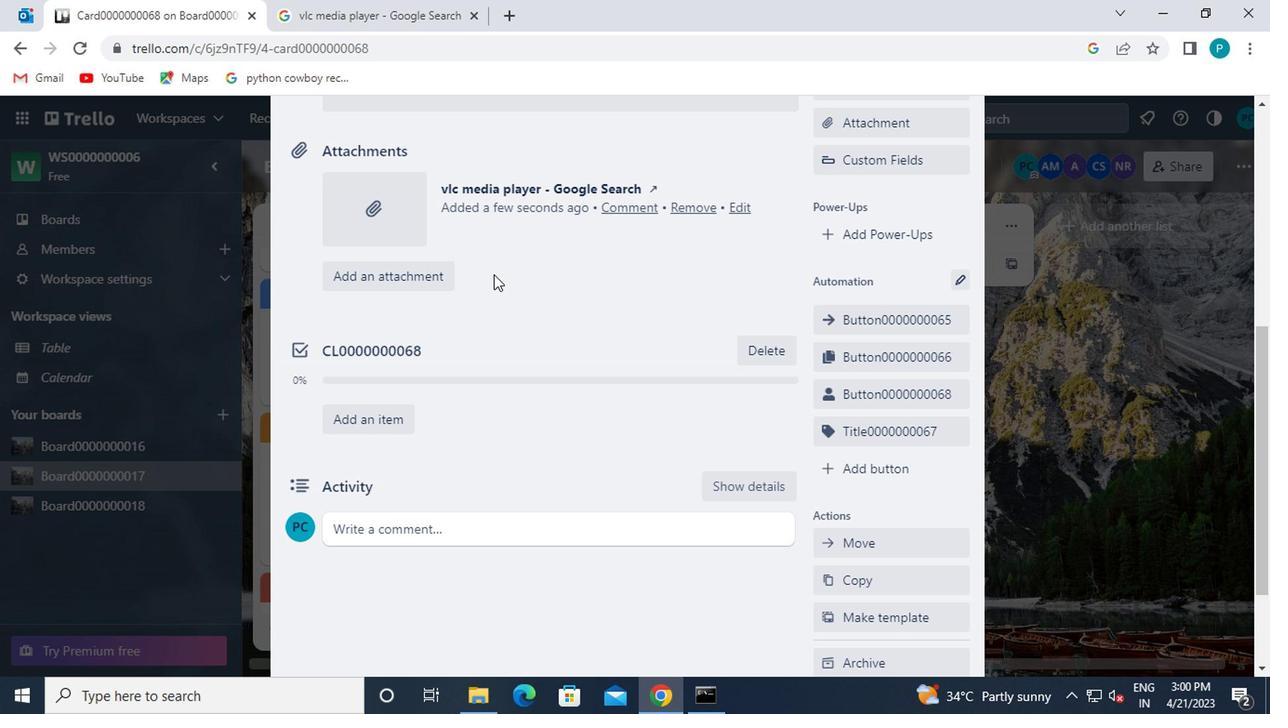 
Action: Mouse scrolled (492, 281) with delta (0, 1)
Screenshot: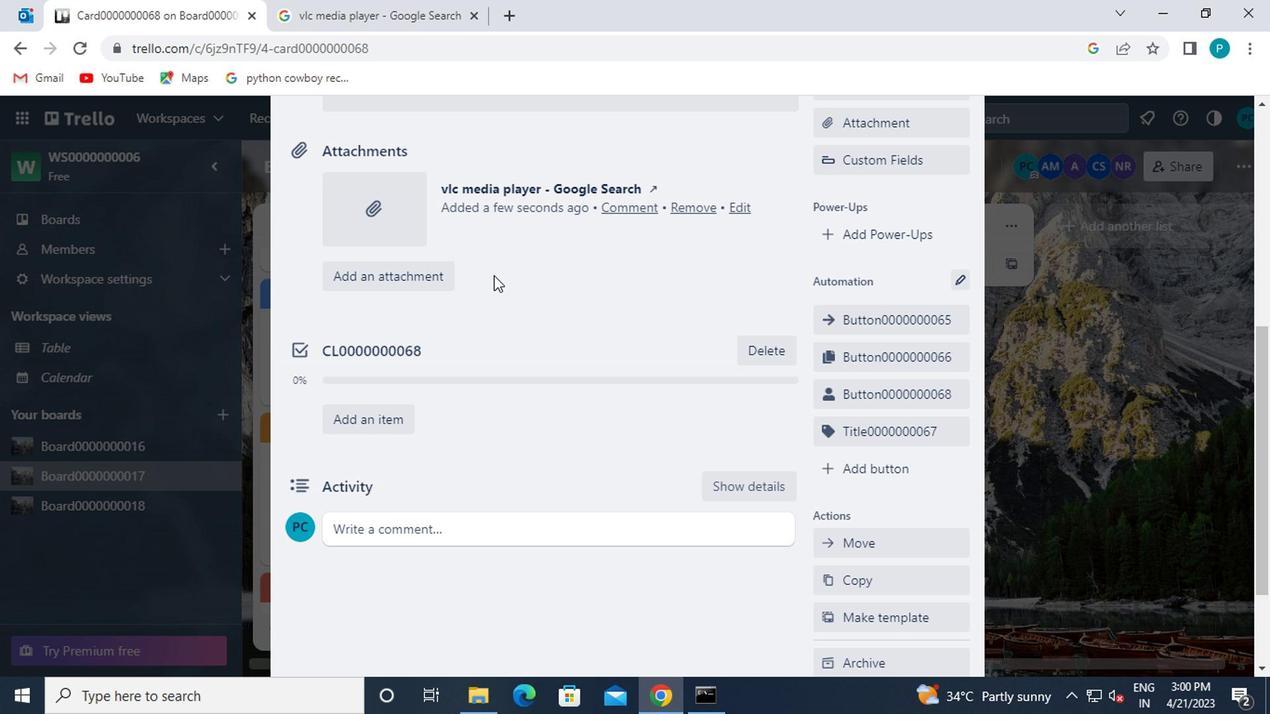 
Action: Mouse moved to (484, 274)
Screenshot: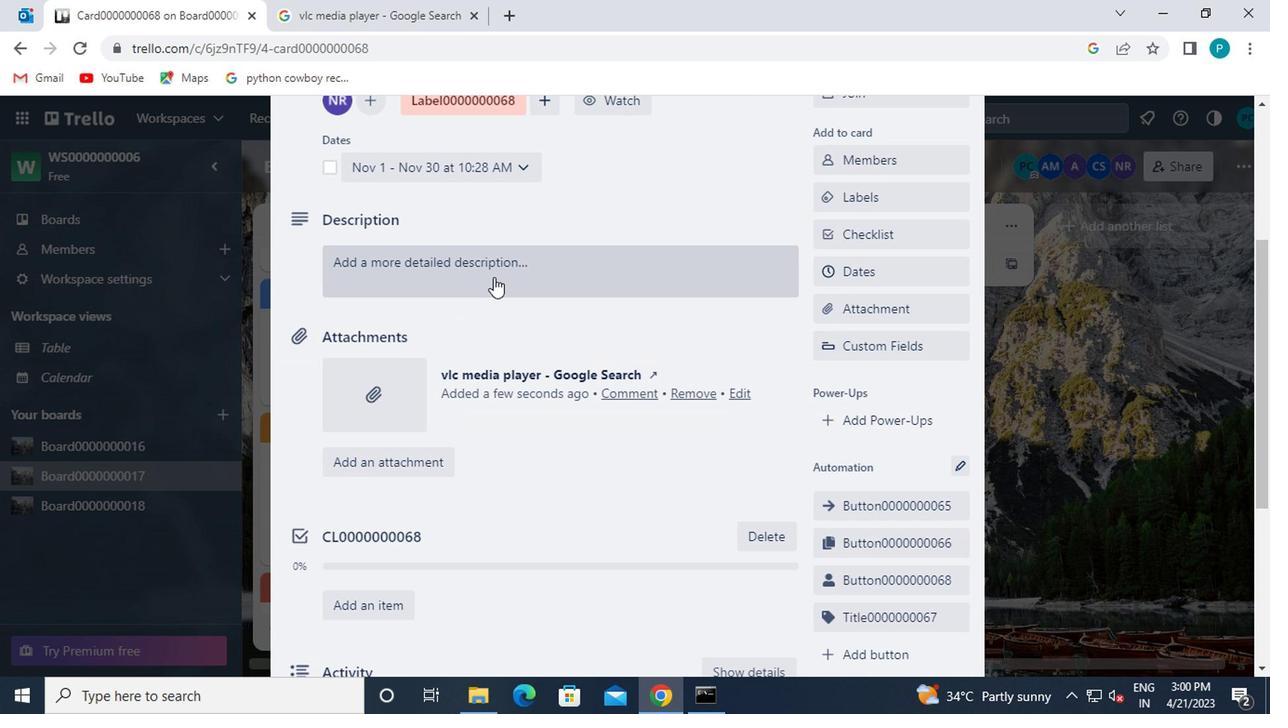 
Action: Mouse pressed left at (484, 274)
Screenshot: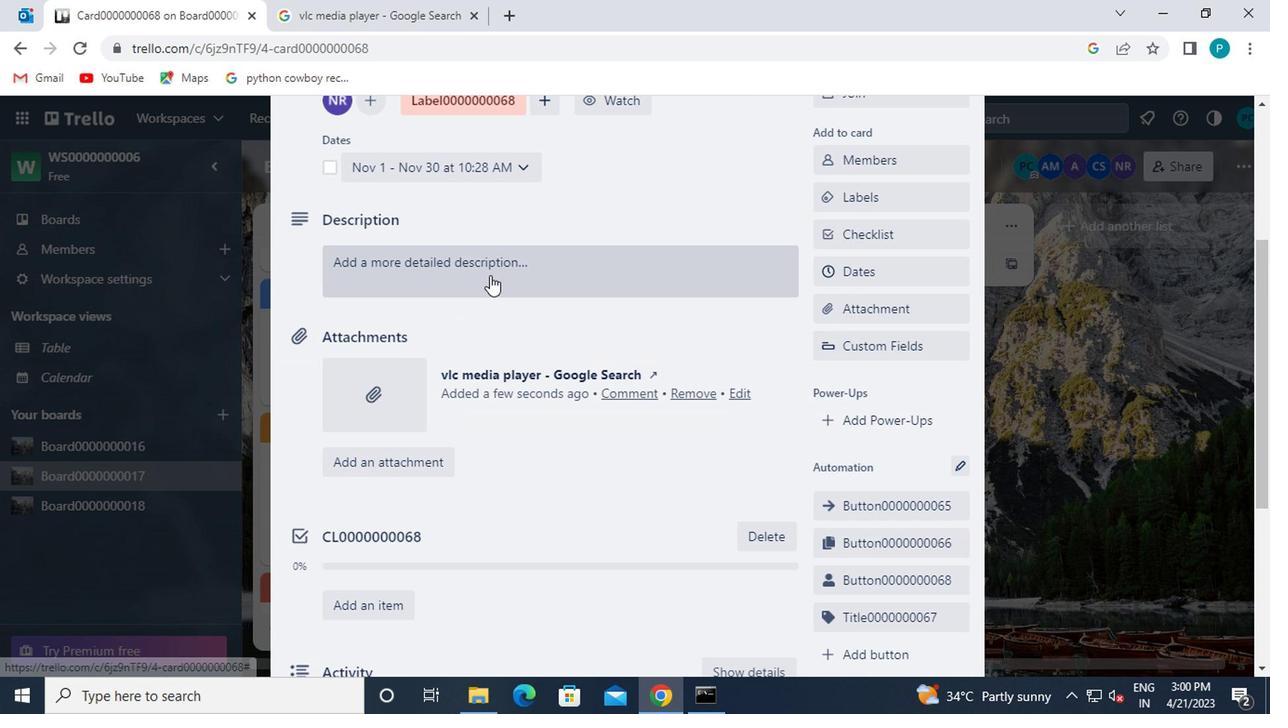 
Action: Key pressed <Key.caps_lock>ds0000000068
Screenshot: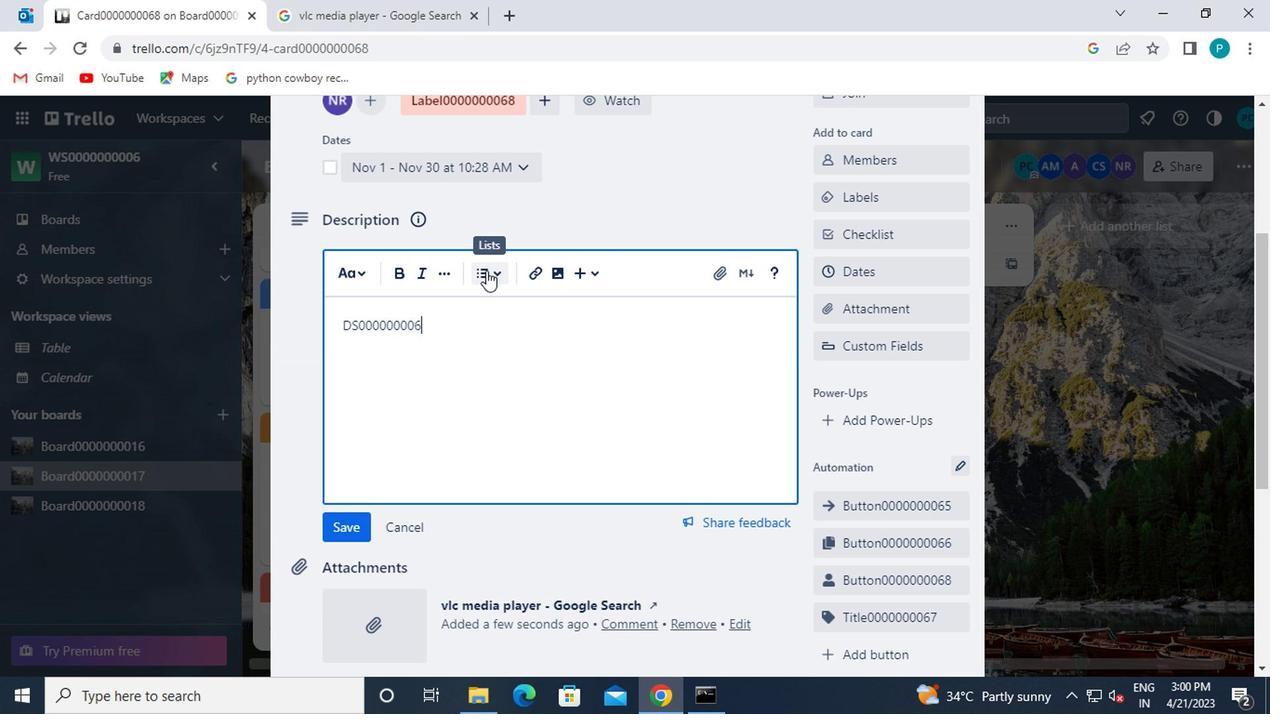 
Action: Mouse moved to (348, 524)
Screenshot: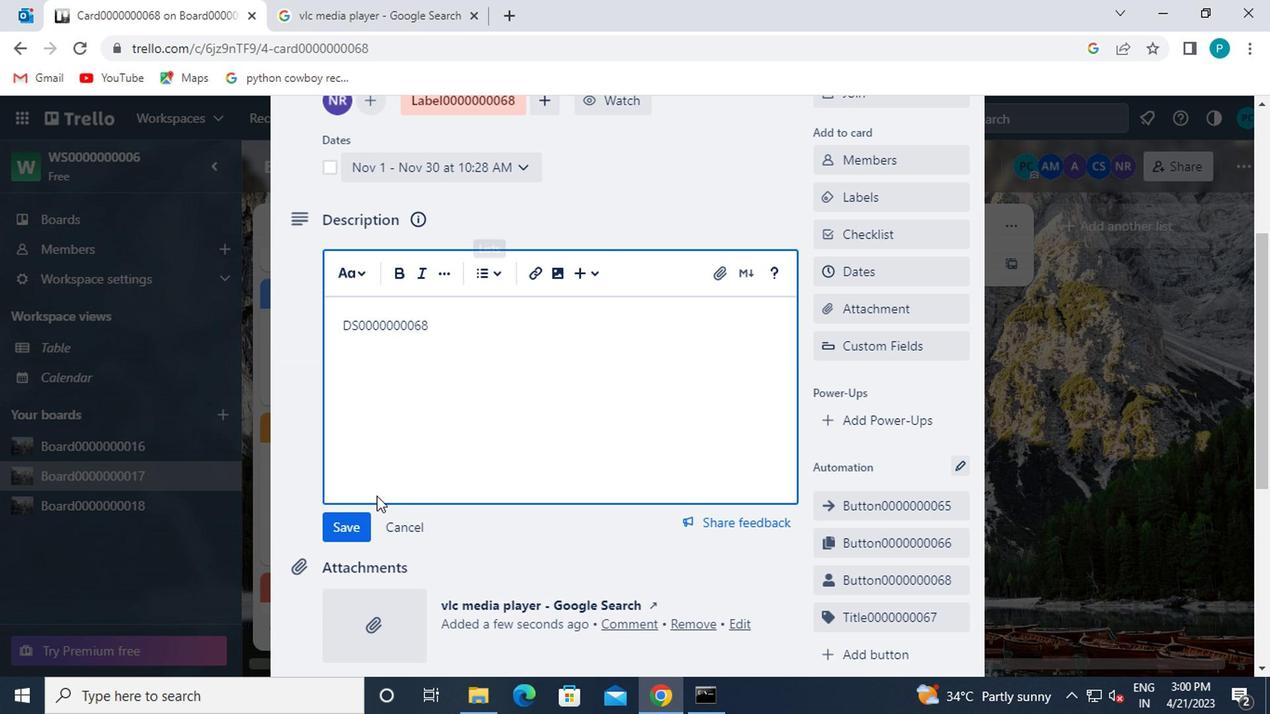 
Action: Mouse pressed left at (348, 524)
Screenshot: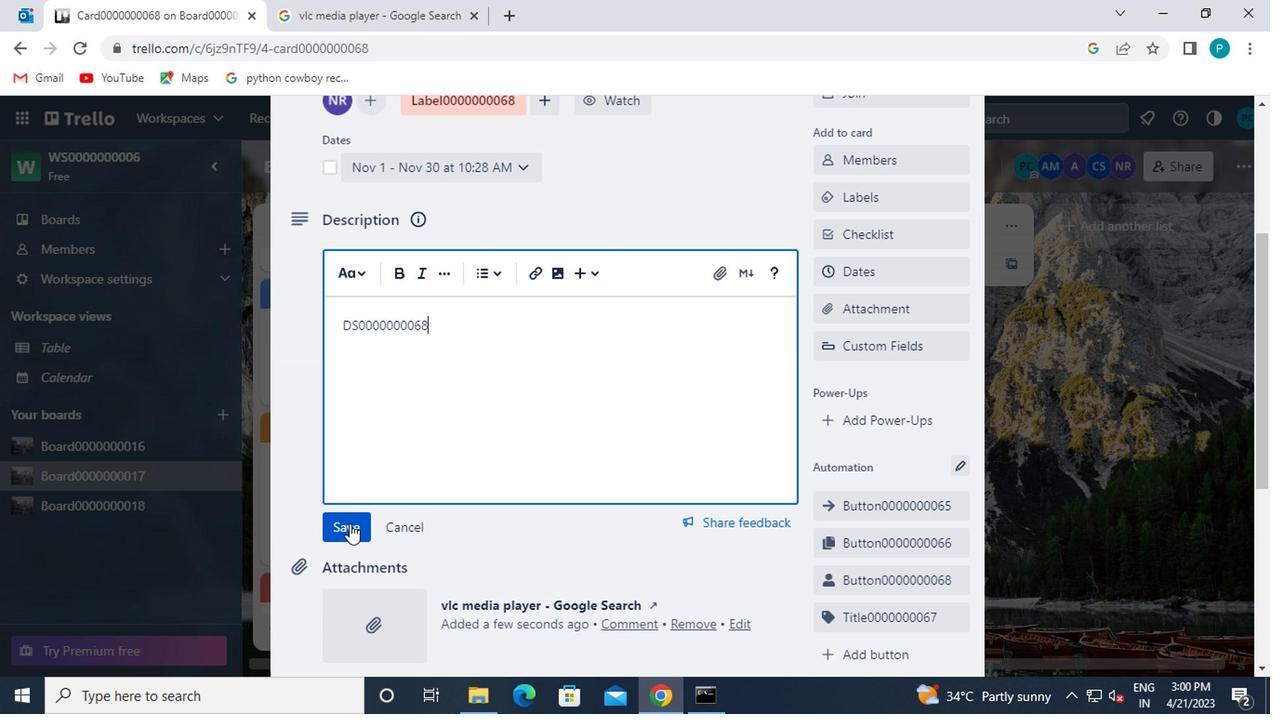 
Action: Mouse scrolled (348, 523) with delta (0, -1)
Screenshot: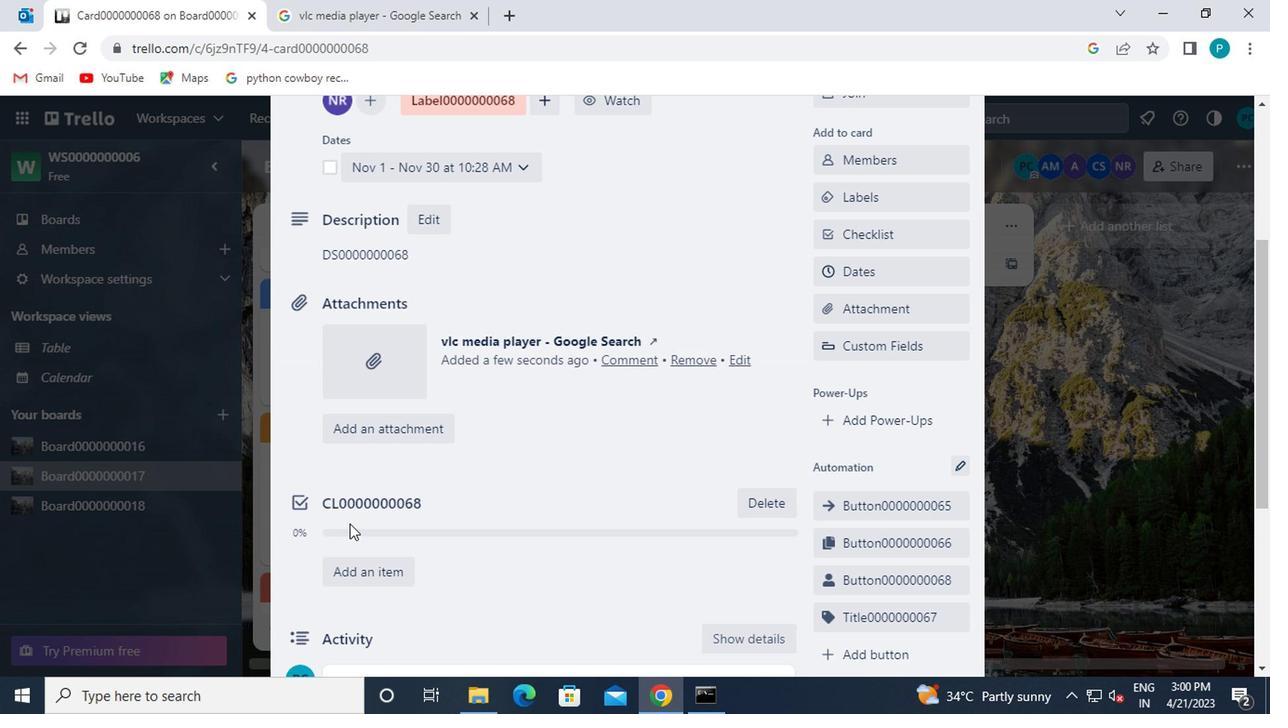
Action: Mouse scrolled (348, 523) with delta (0, -1)
Screenshot: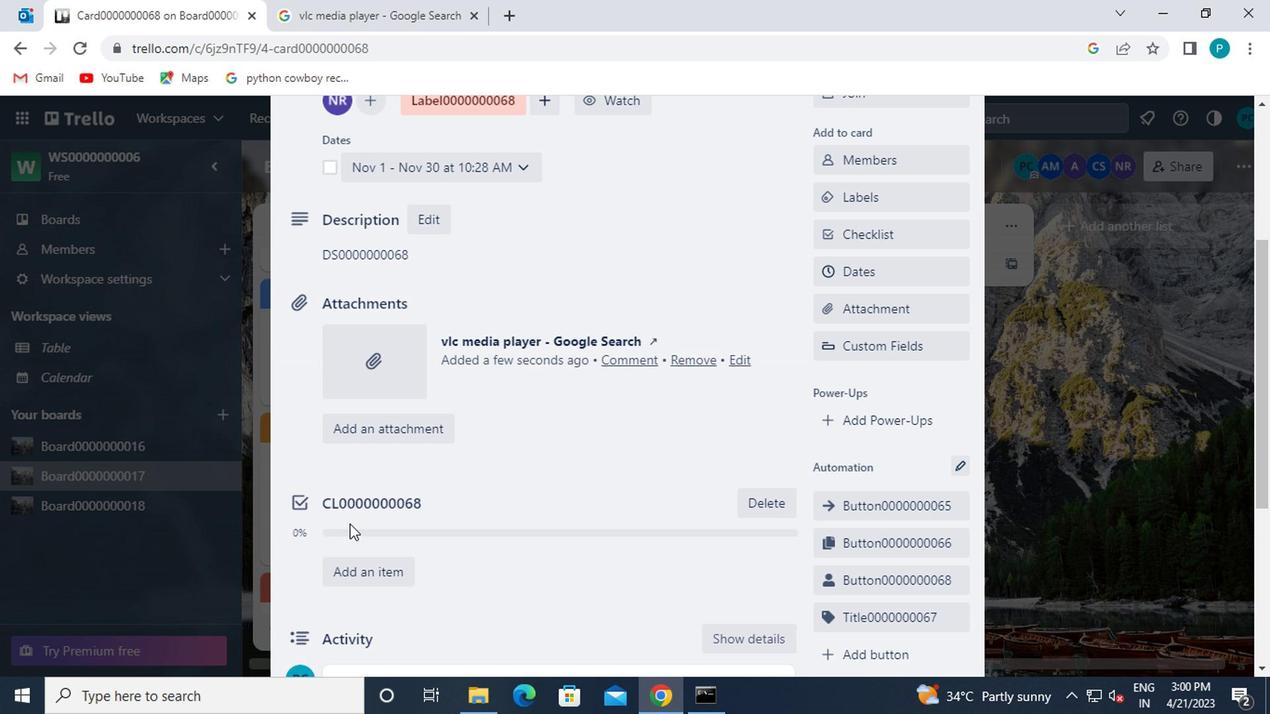 
Action: Mouse moved to (344, 508)
Screenshot: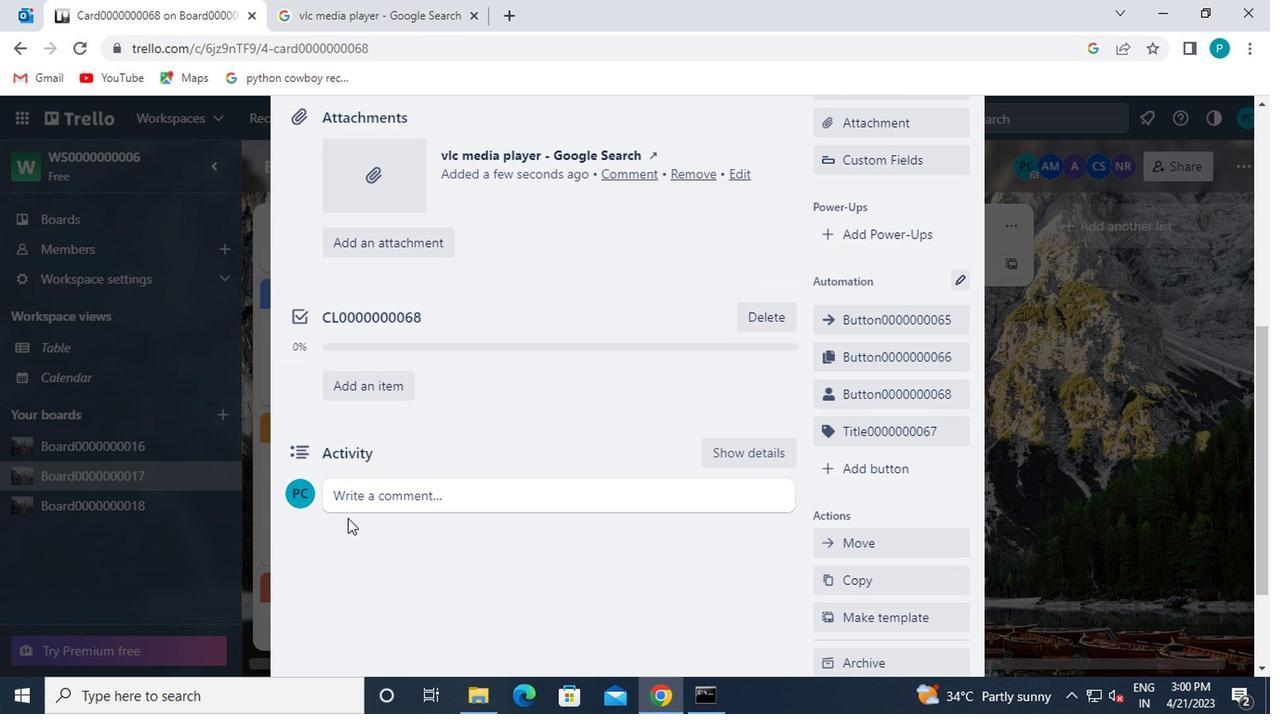 
Action: Mouse pressed left at (344, 508)
Screenshot: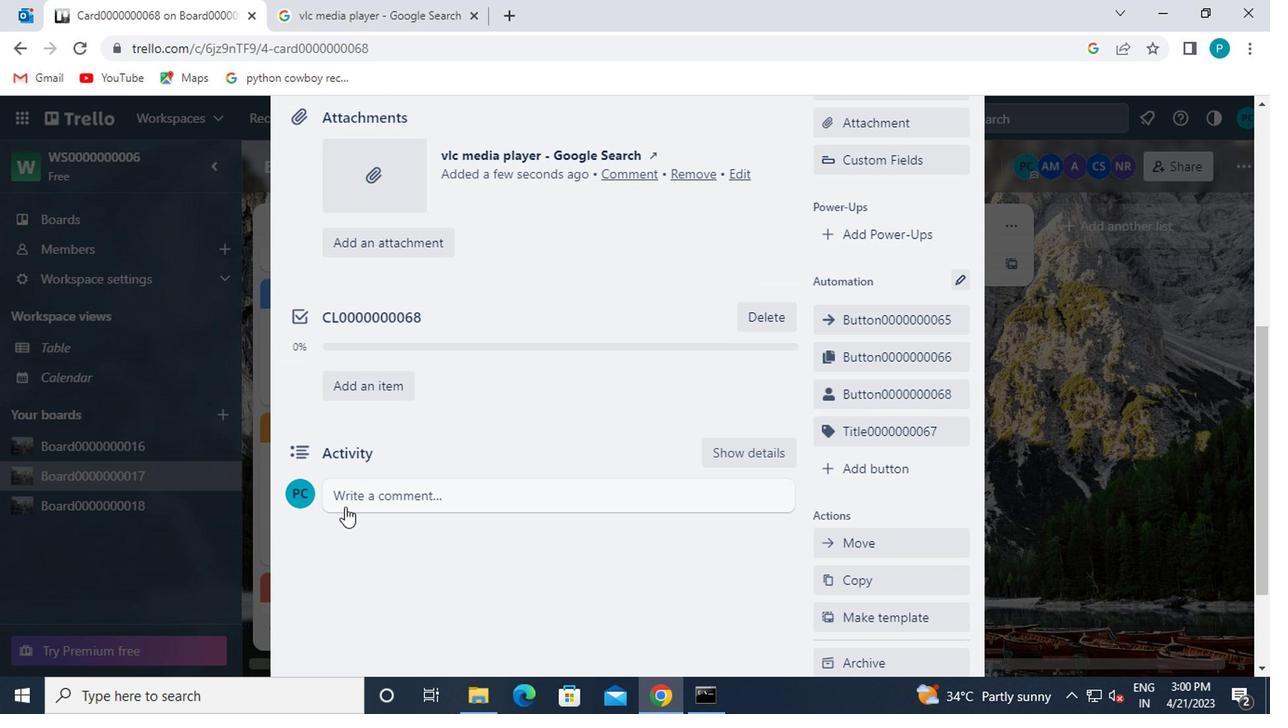 
Action: Key pressed cm0000000068
Screenshot: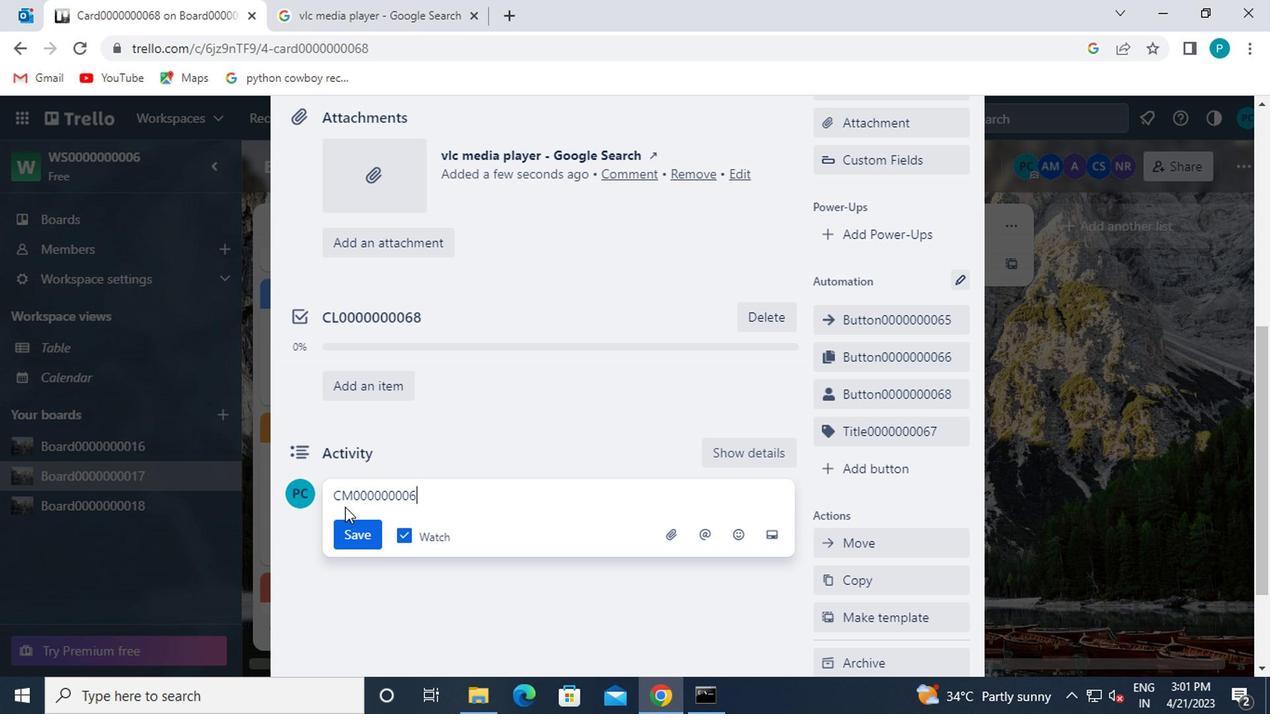 
Action: Mouse moved to (350, 525)
Screenshot: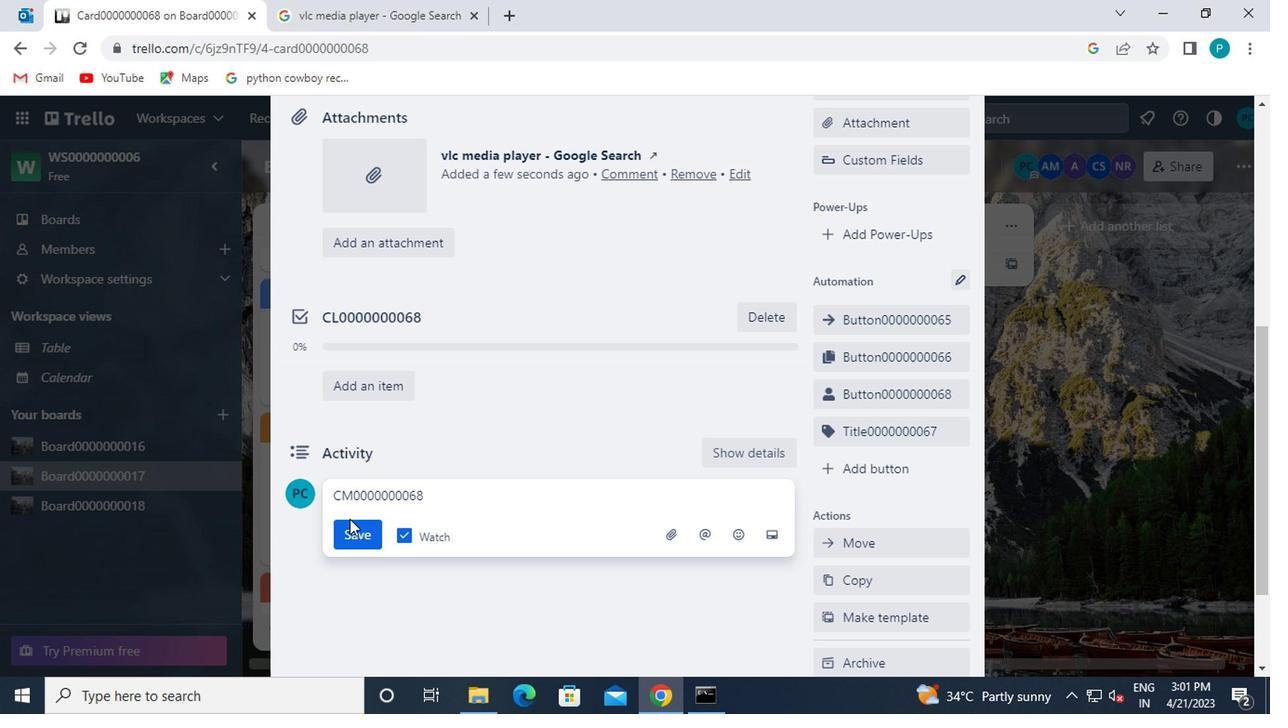 
Action: Mouse pressed left at (350, 525)
Screenshot: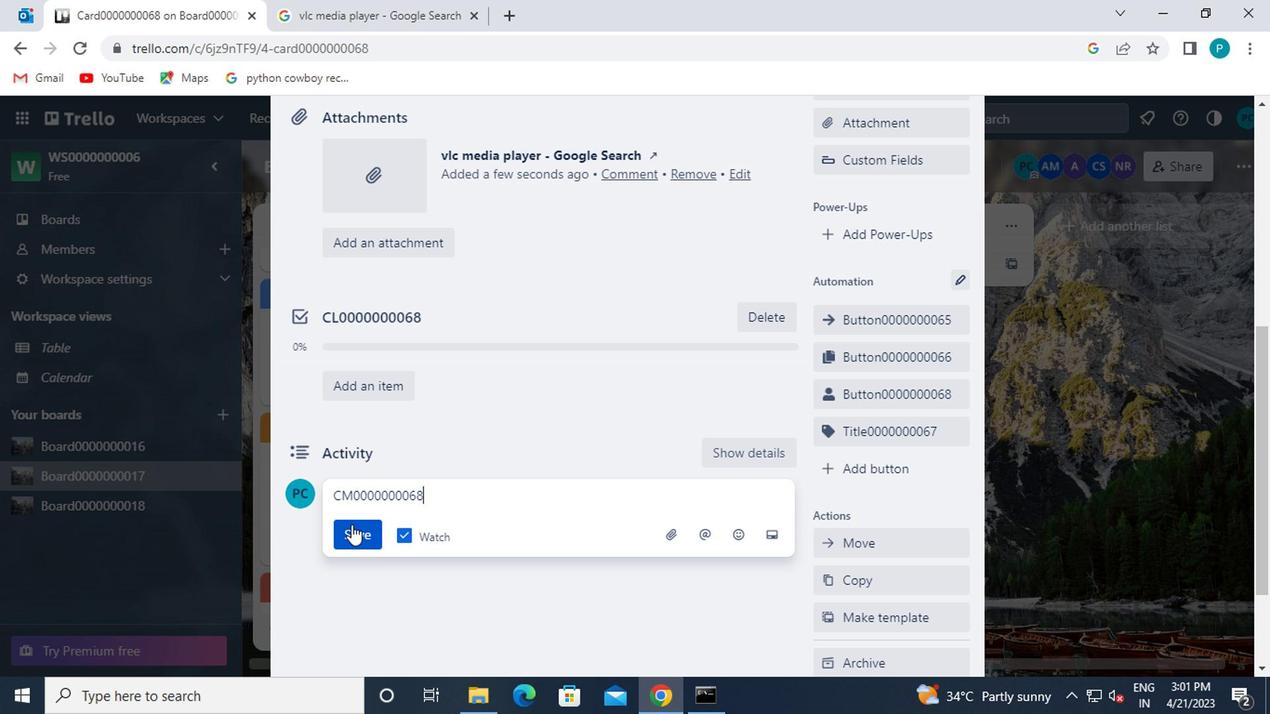 
